 Task: Plan a road trip from San Francisco to Yosemite National Park.
Action: Mouse moved to (1280, 18)
Screenshot: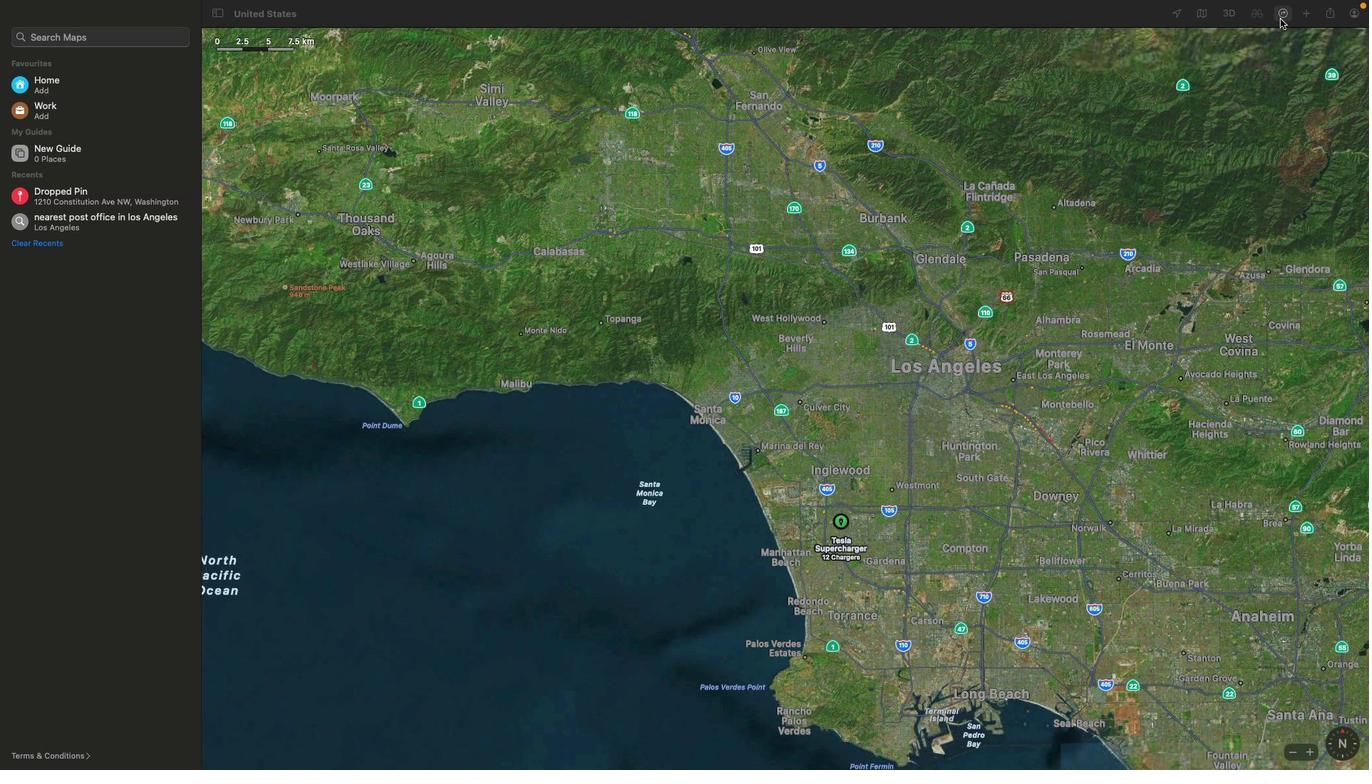 
Action: Mouse pressed left at (1280, 18)
Screenshot: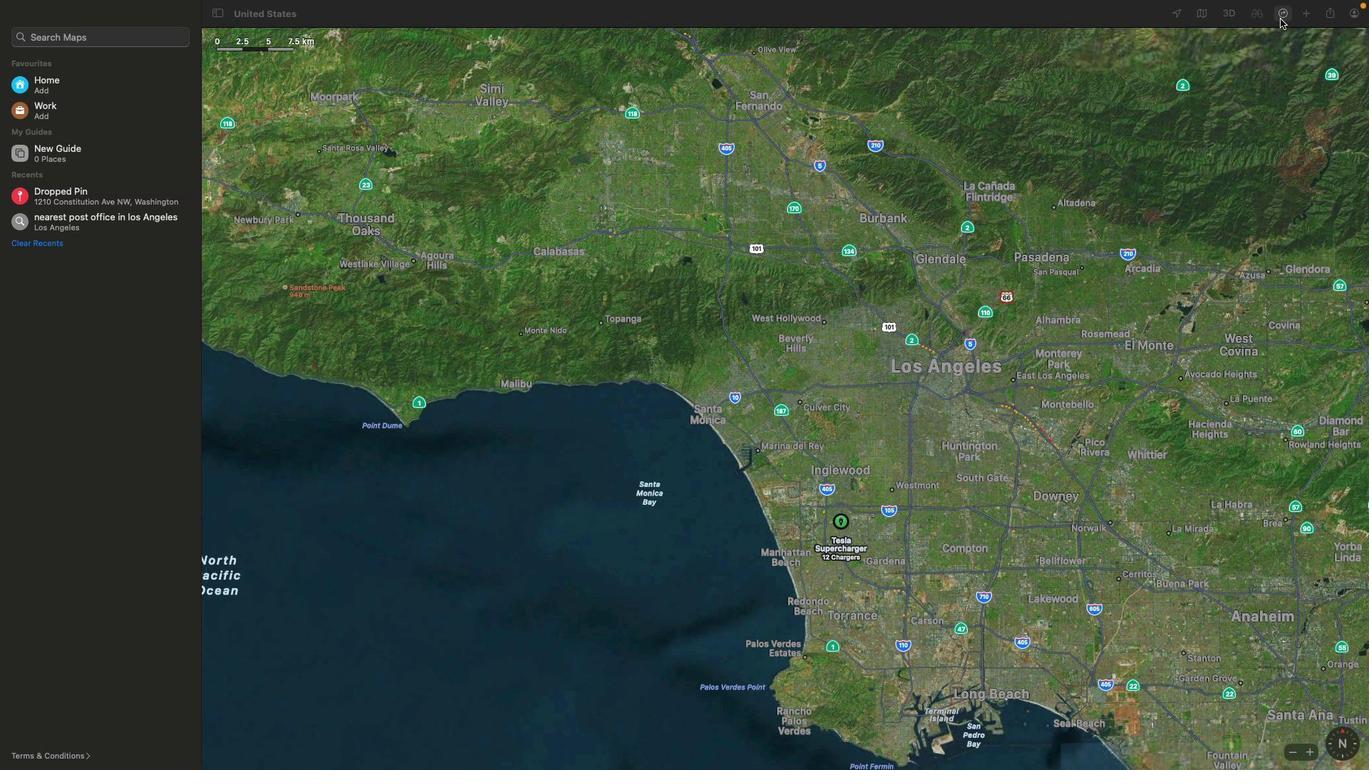 
Action: Mouse moved to (1012, 174)
Screenshot: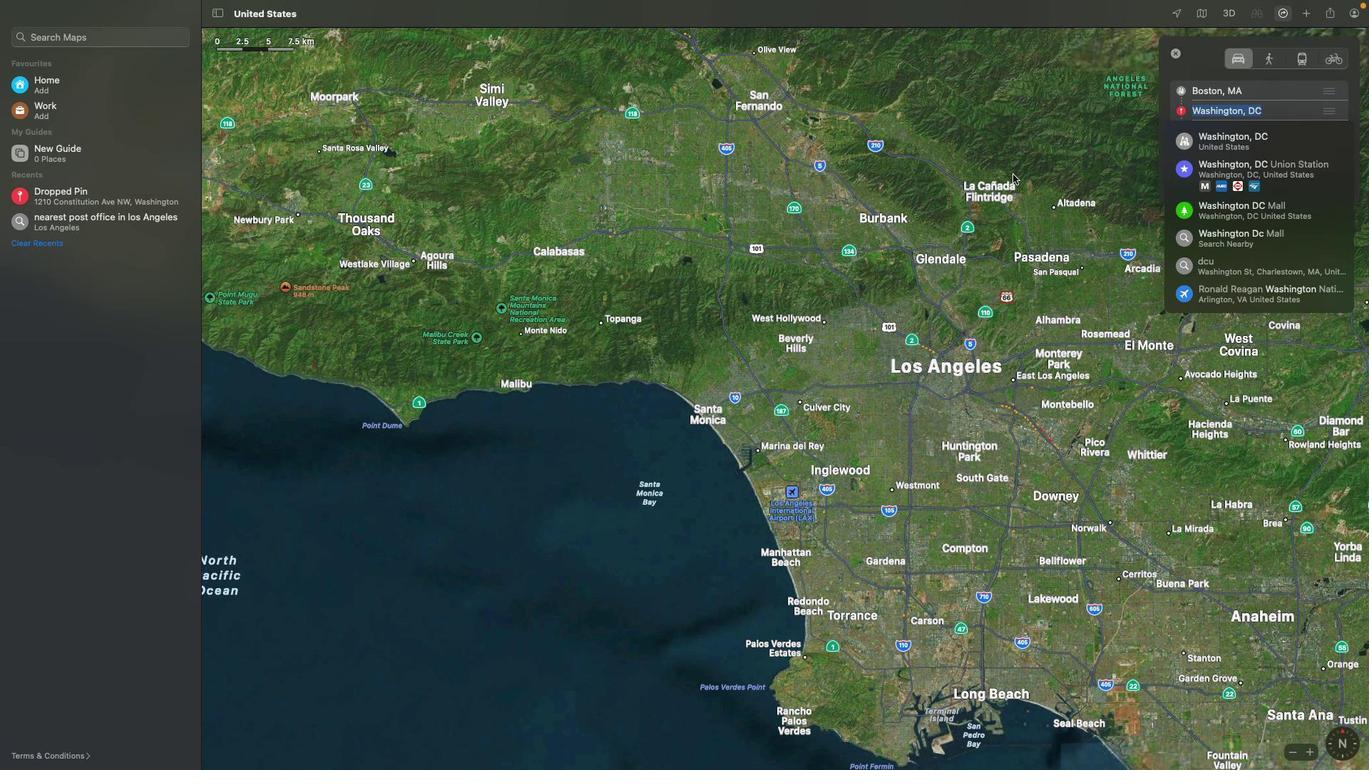 
Action: Mouse pressed left at (1012, 174)
Screenshot: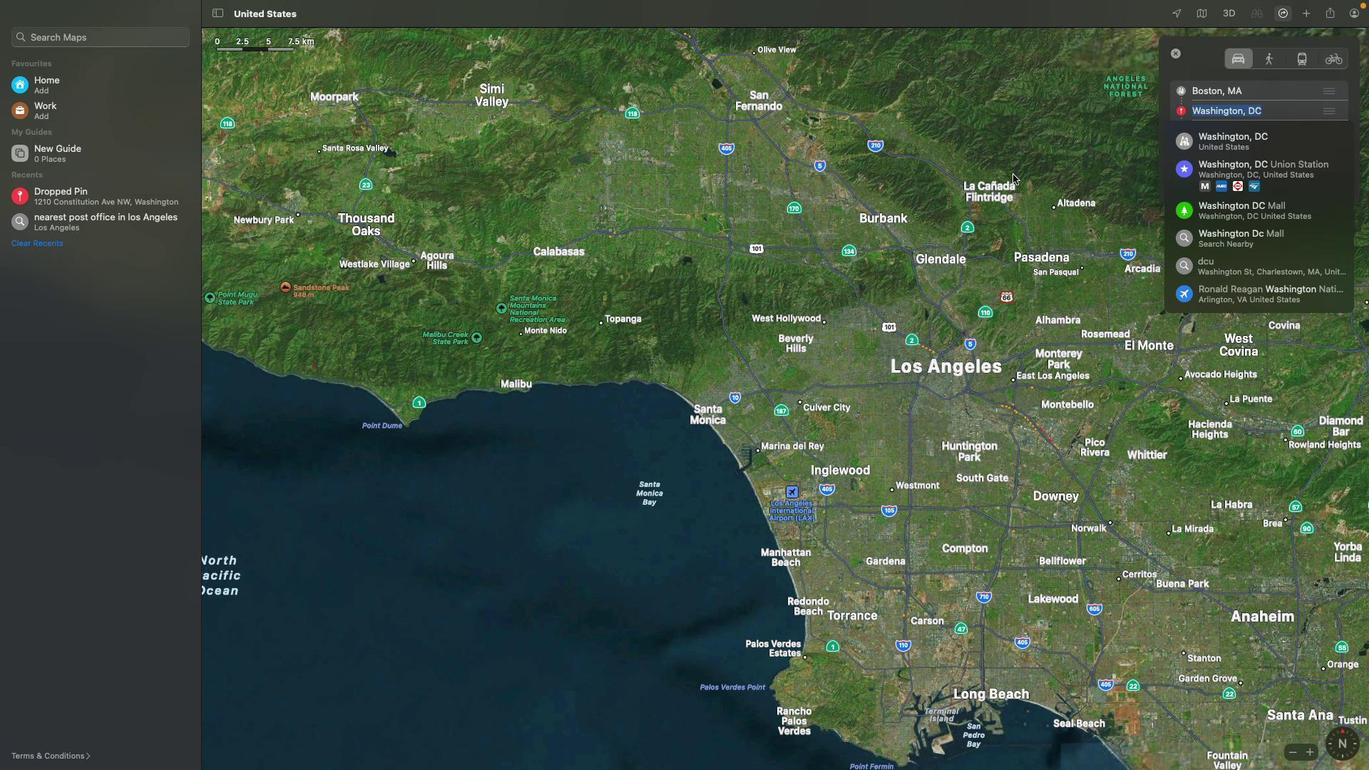 
Action: Mouse moved to (1288, 163)
Screenshot: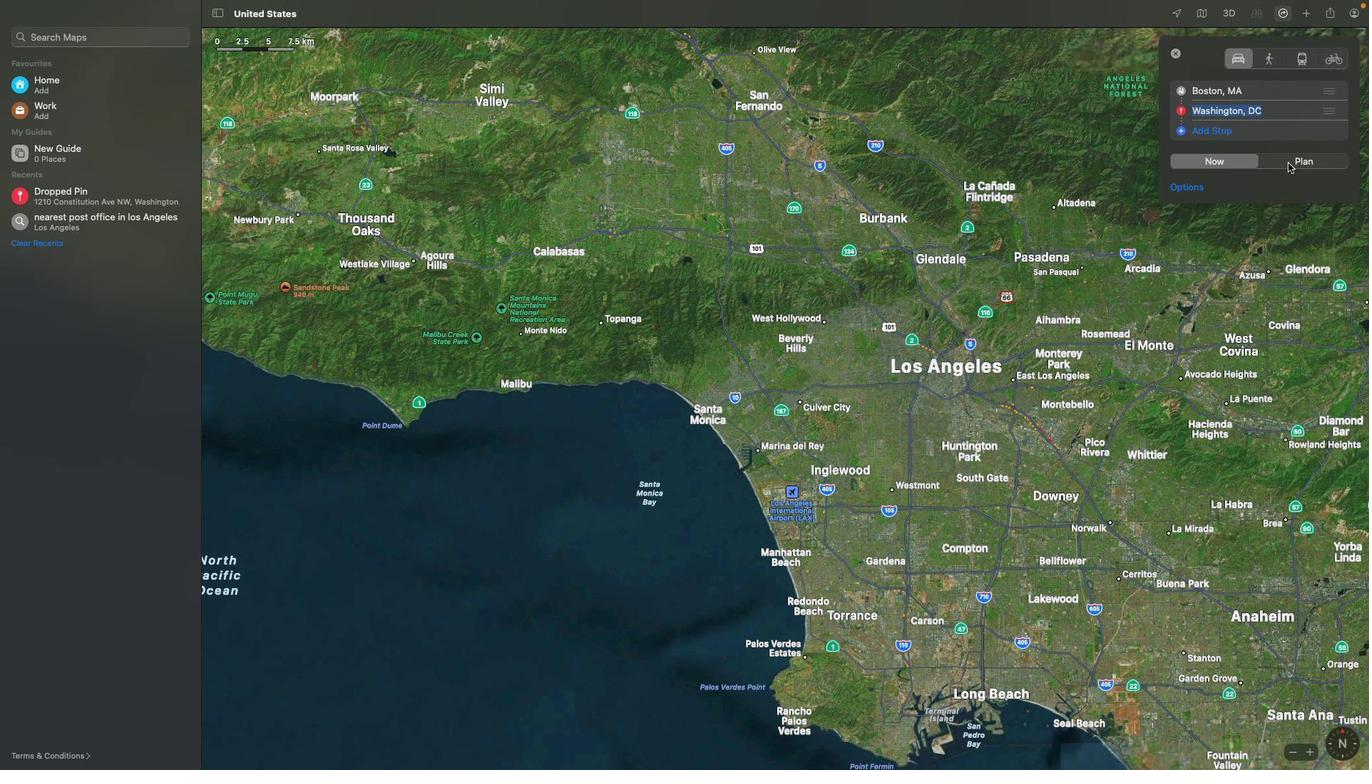 
Action: Mouse pressed left at (1288, 163)
Screenshot: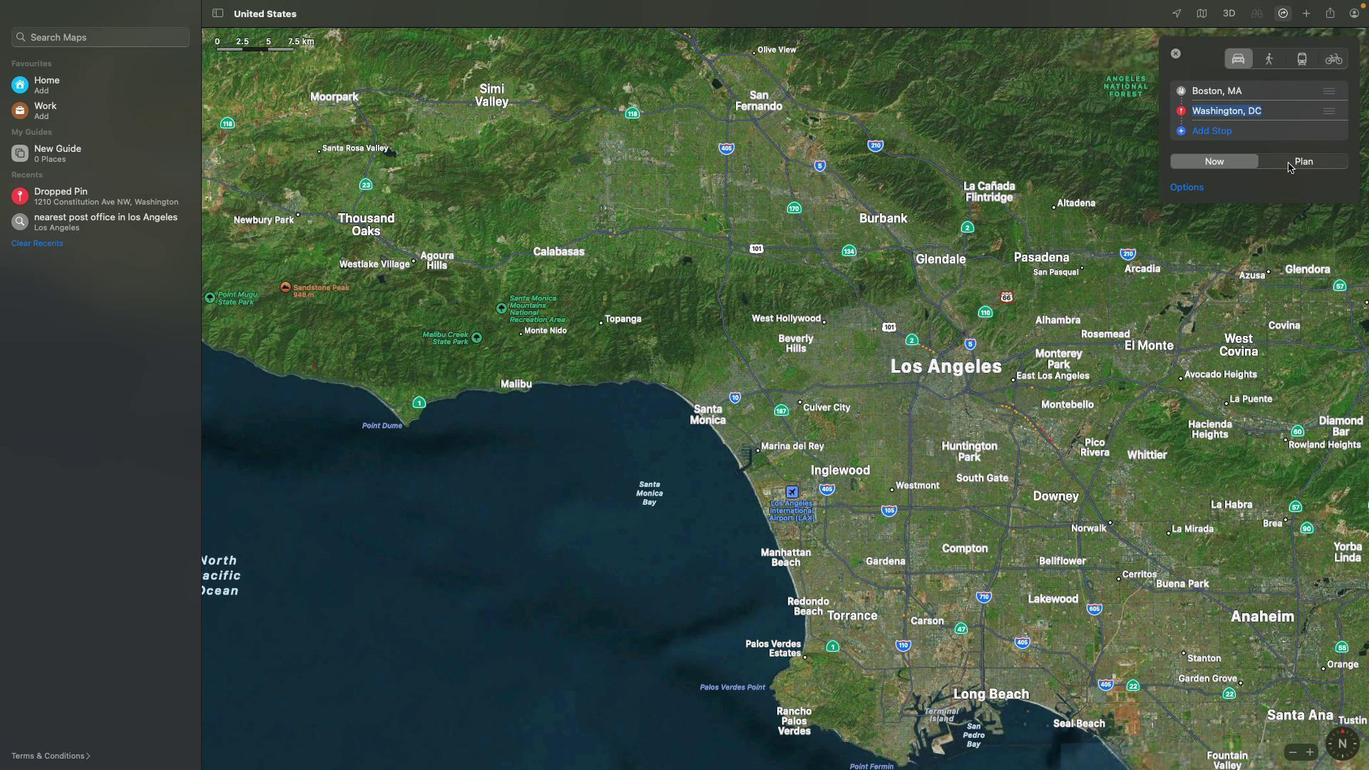 
Action: Mouse moved to (1313, 90)
Screenshot: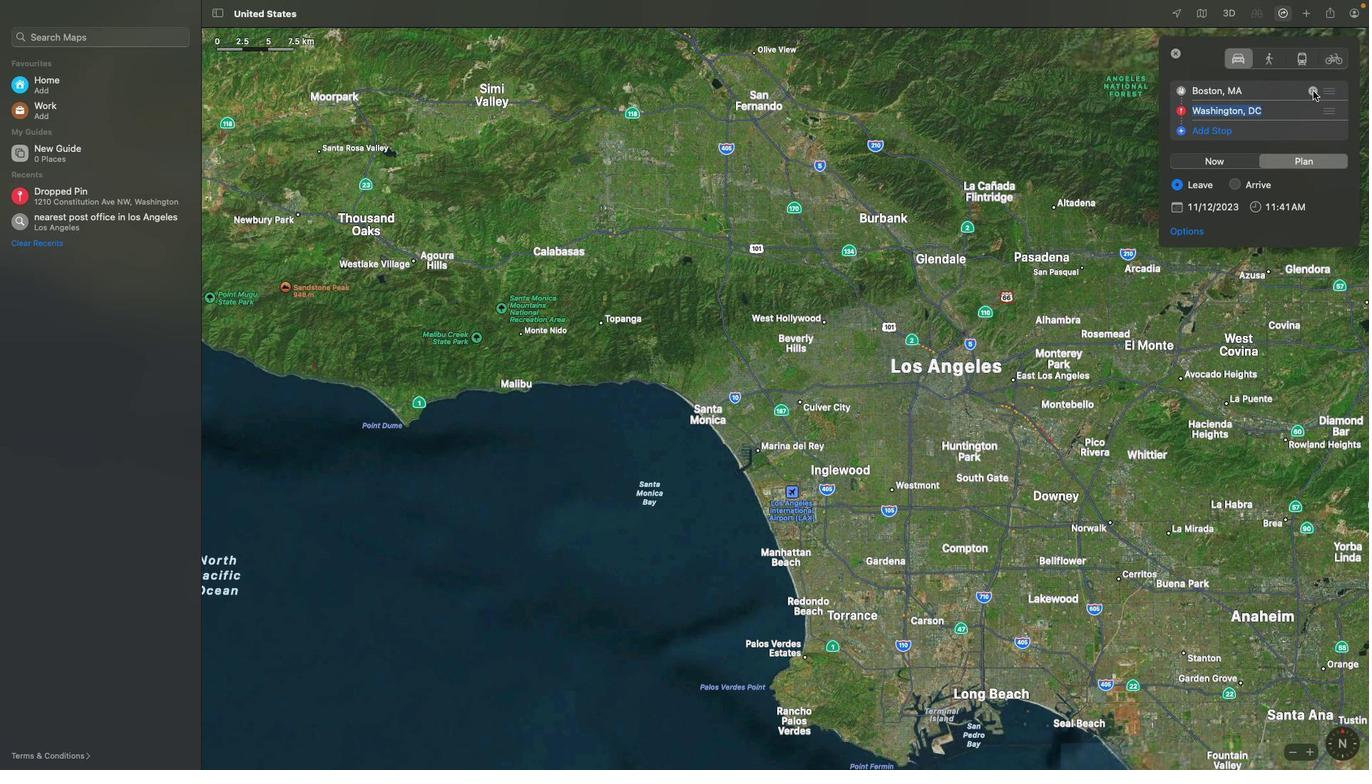 
Action: Mouse pressed left at (1313, 90)
Screenshot: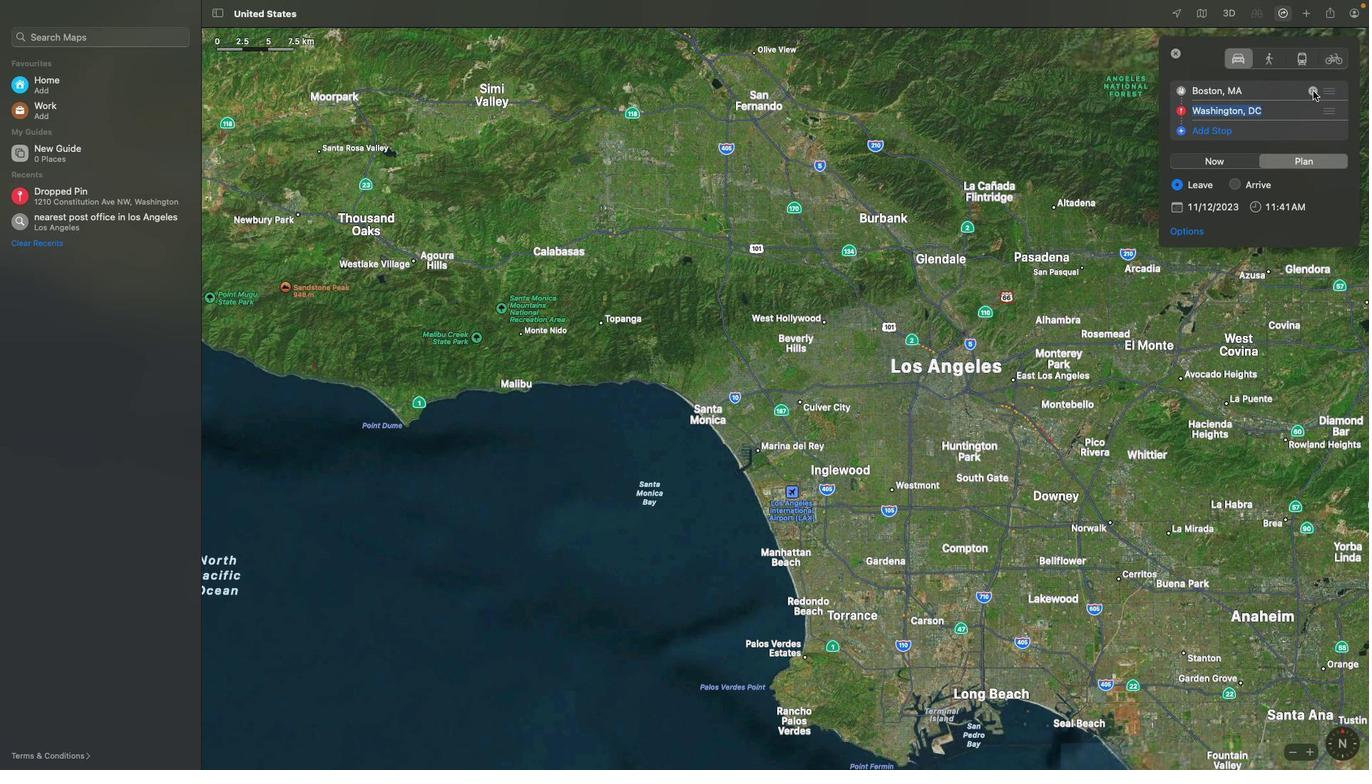 
Action: Mouse moved to (1257, 84)
Screenshot: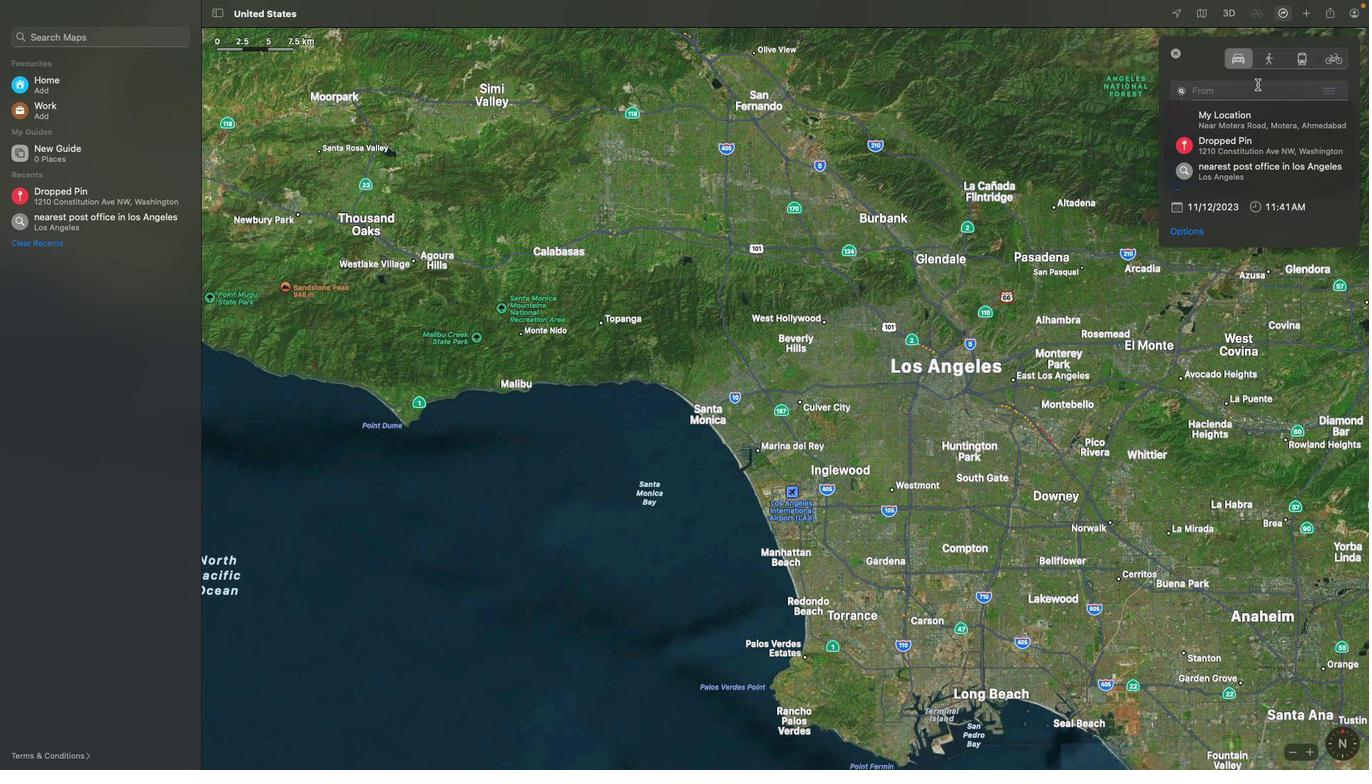 
Action: Mouse pressed left at (1257, 84)
Screenshot: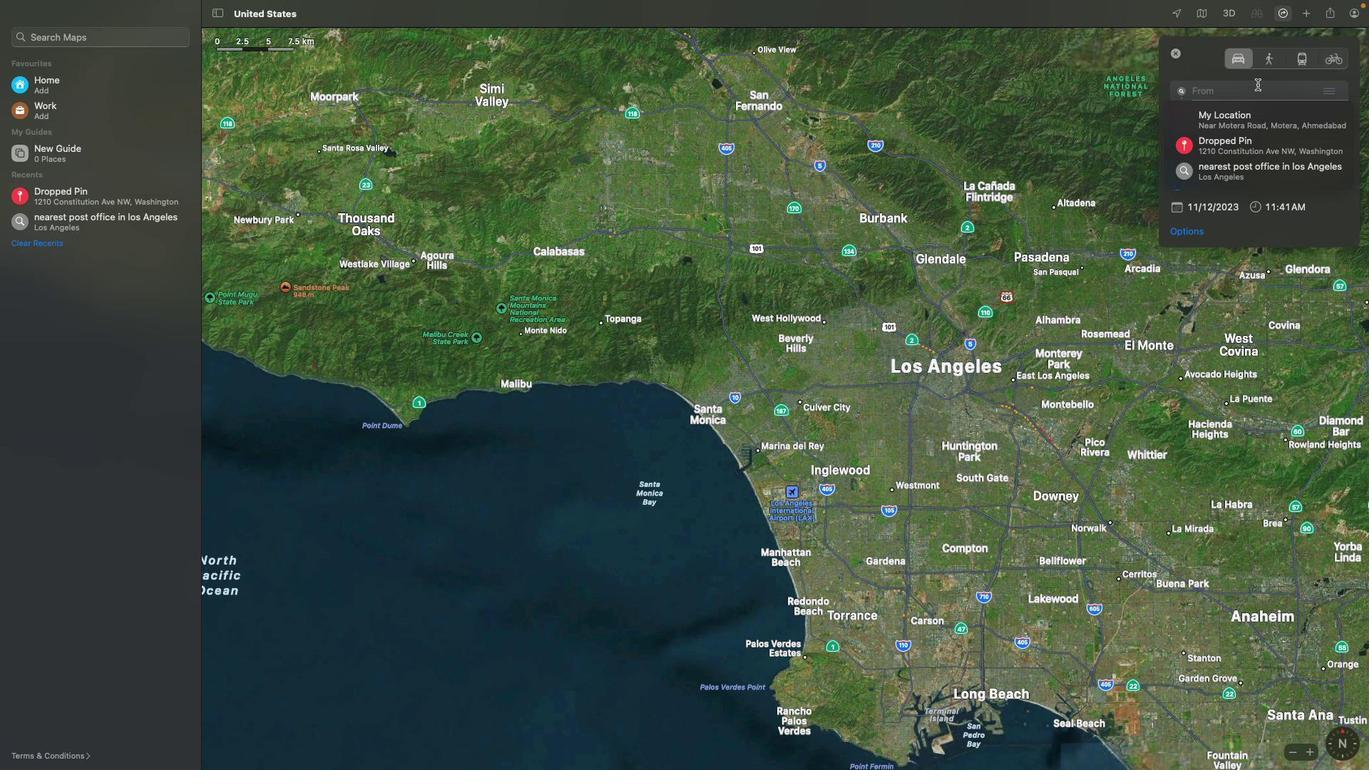 
Action: Mouse moved to (1245, 94)
Screenshot: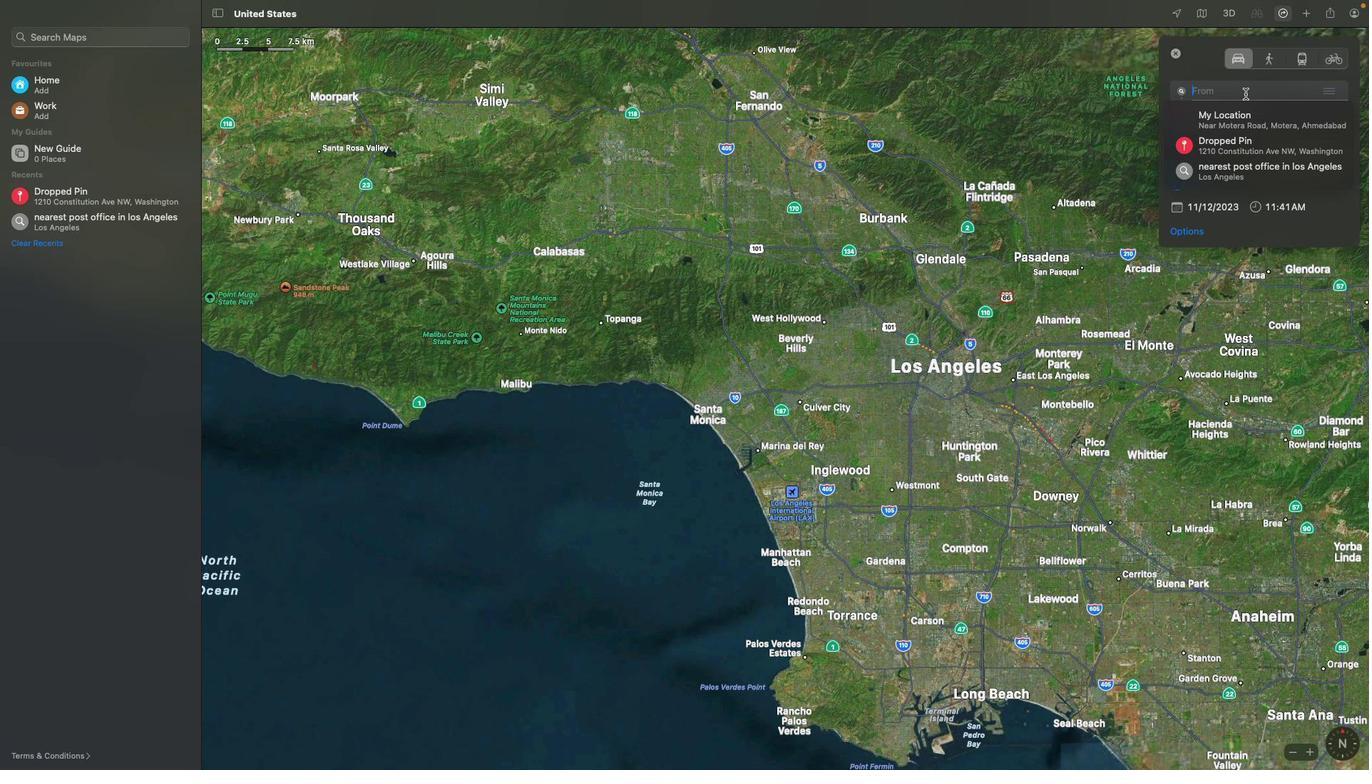 
Action: Mouse pressed left at (1245, 94)
Screenshot: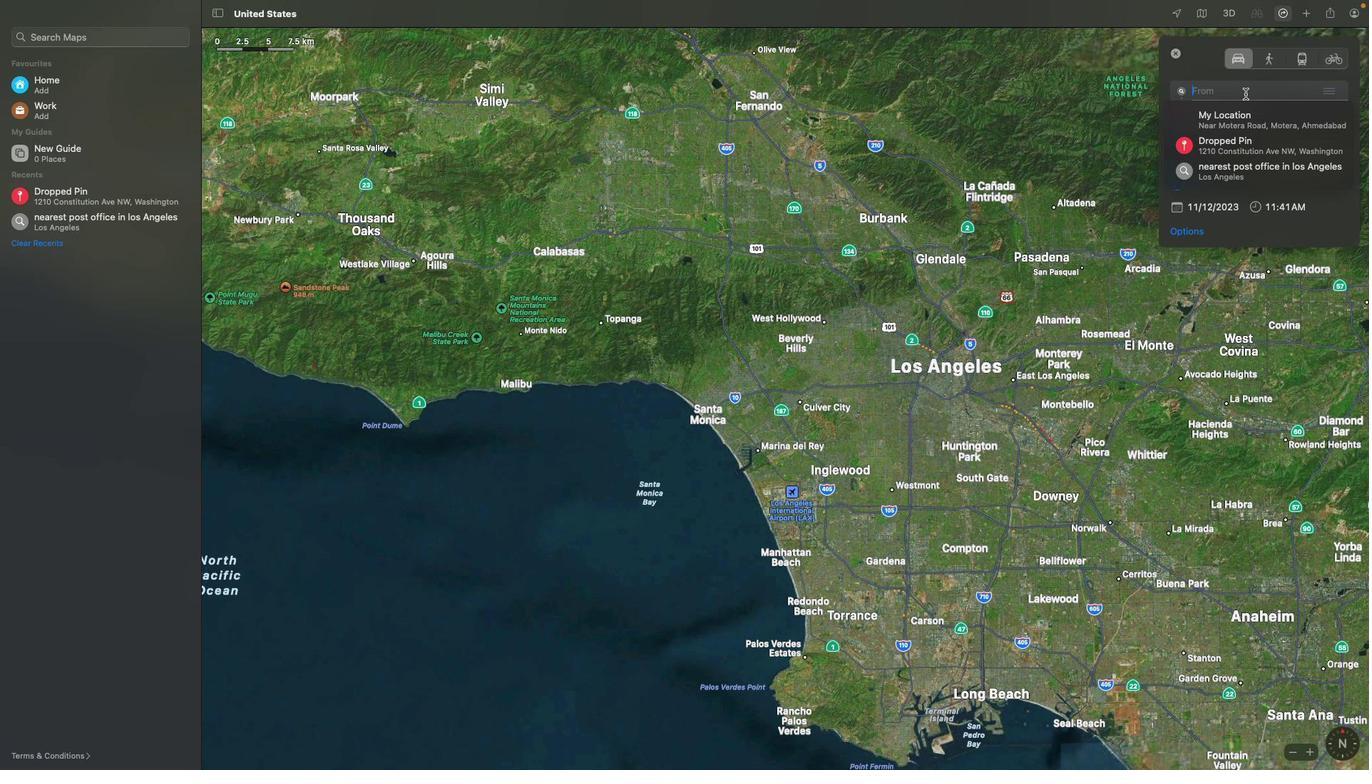 
Action: Mouse moved to (1121, 173)
Screenshot: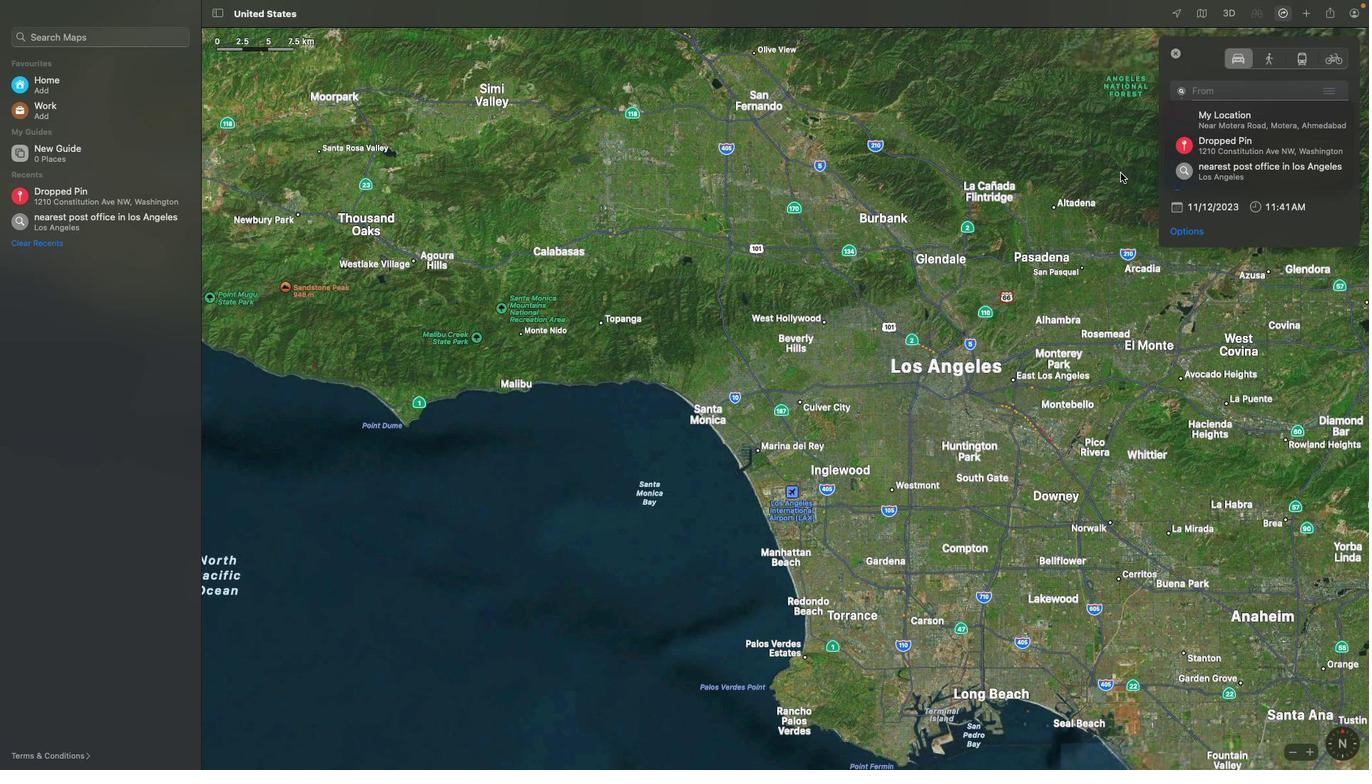 
Action: Mouse pressed left at (1121, 173)
Screenshot: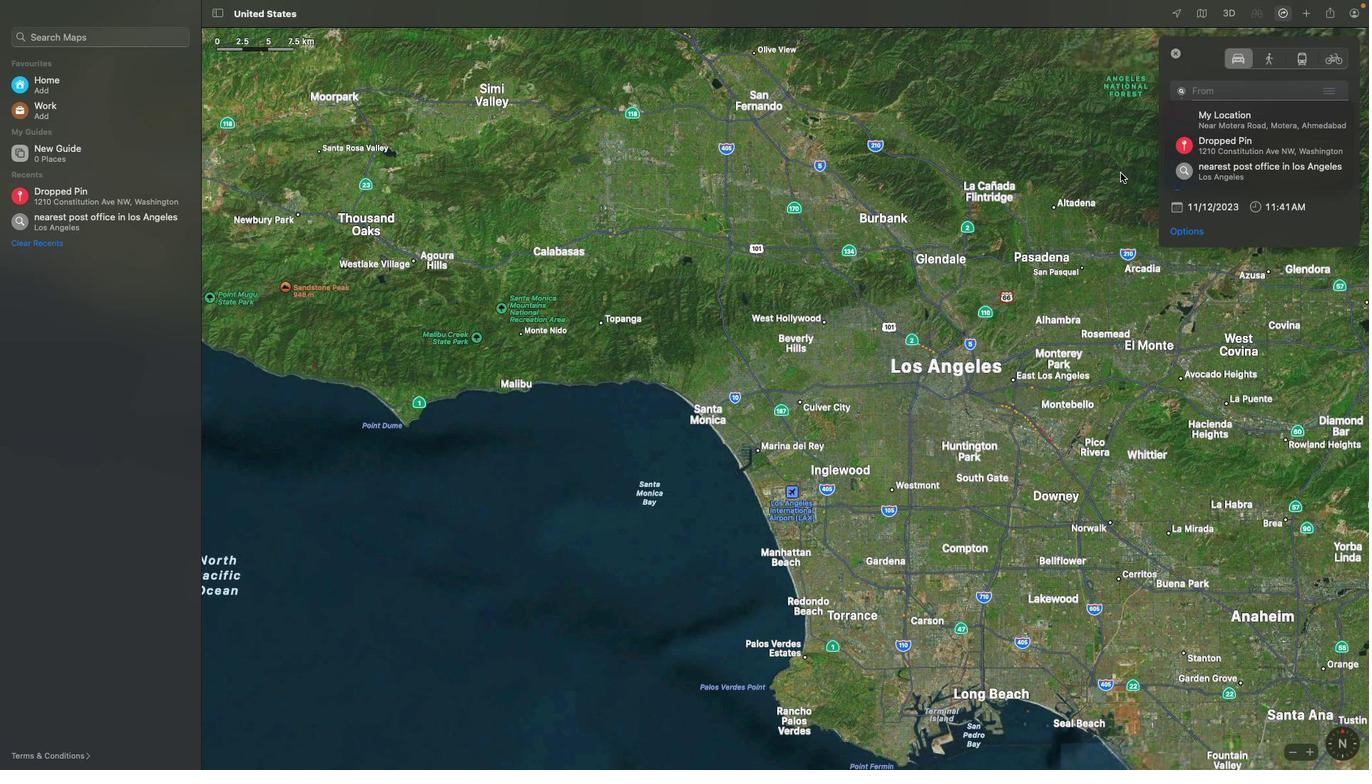
Action: Mouse moved to (1313, 111)
Screenshot: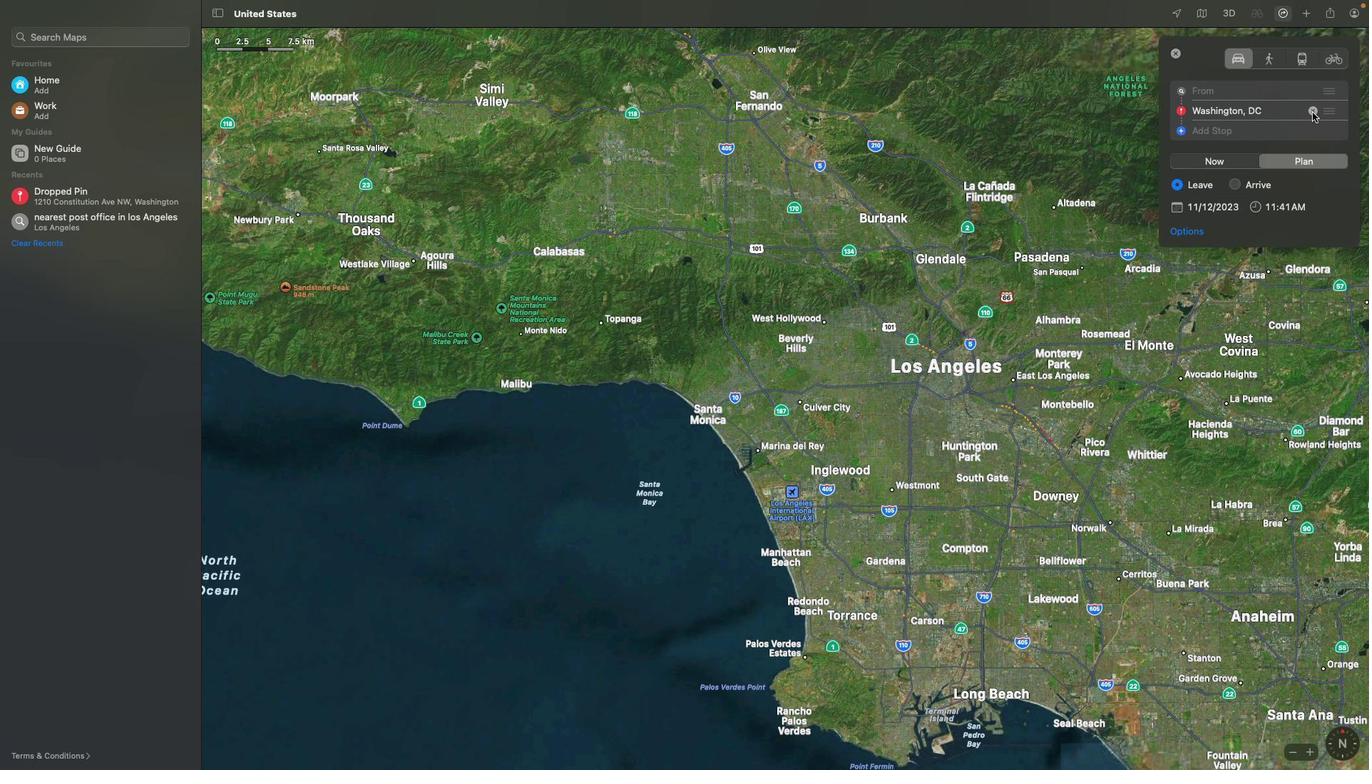 
Action: Mouse pressed left at (1313, 111)
Screenshot: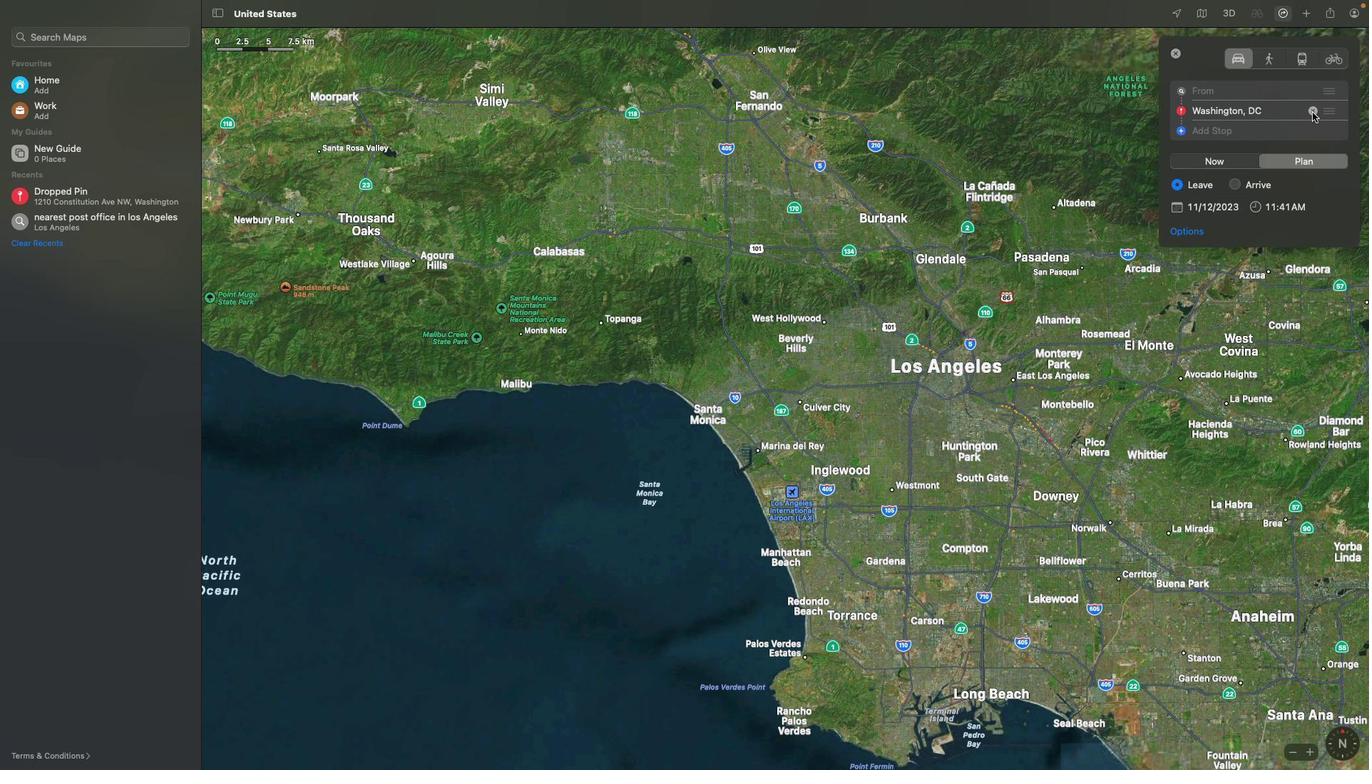 
Action: Mouse moved to (1222, 92)
Screenshot: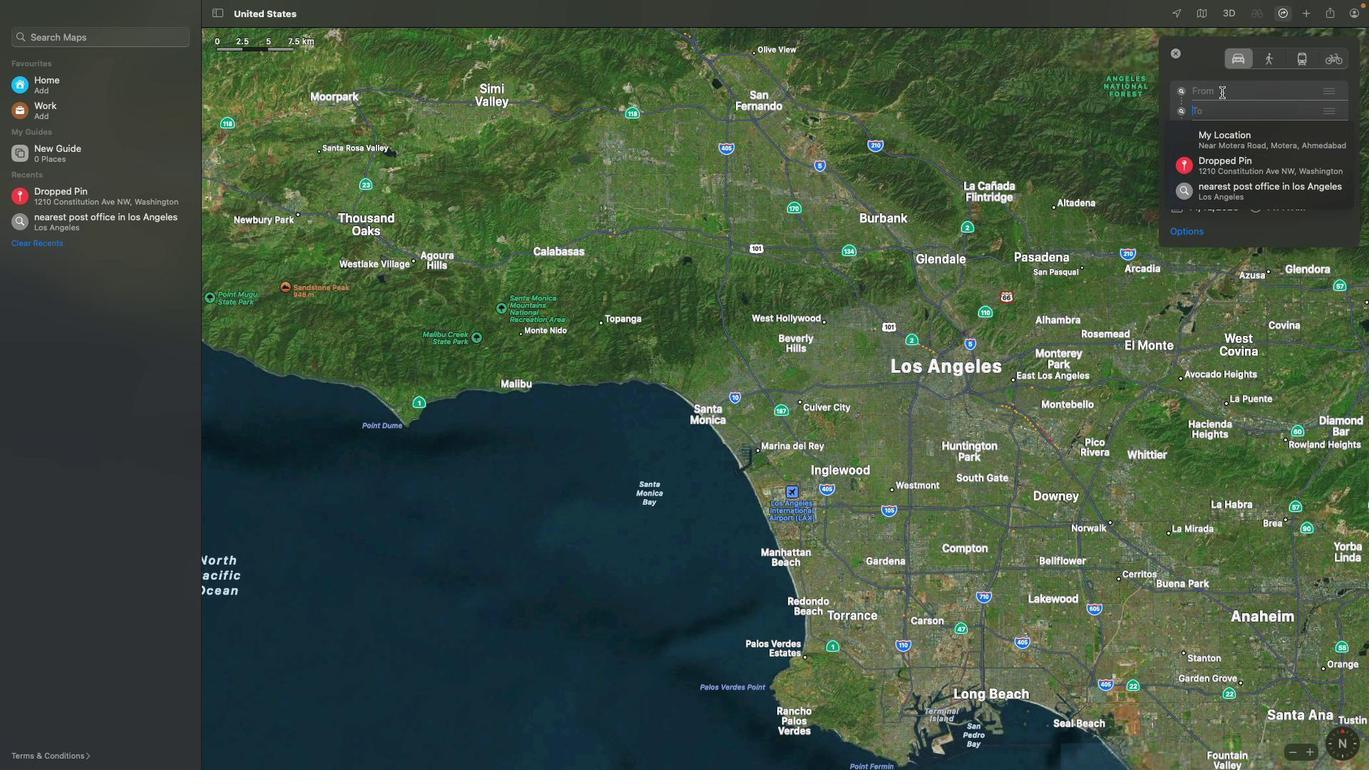 
Action: Mouse pressed left at (1222, 92)
Screenshot: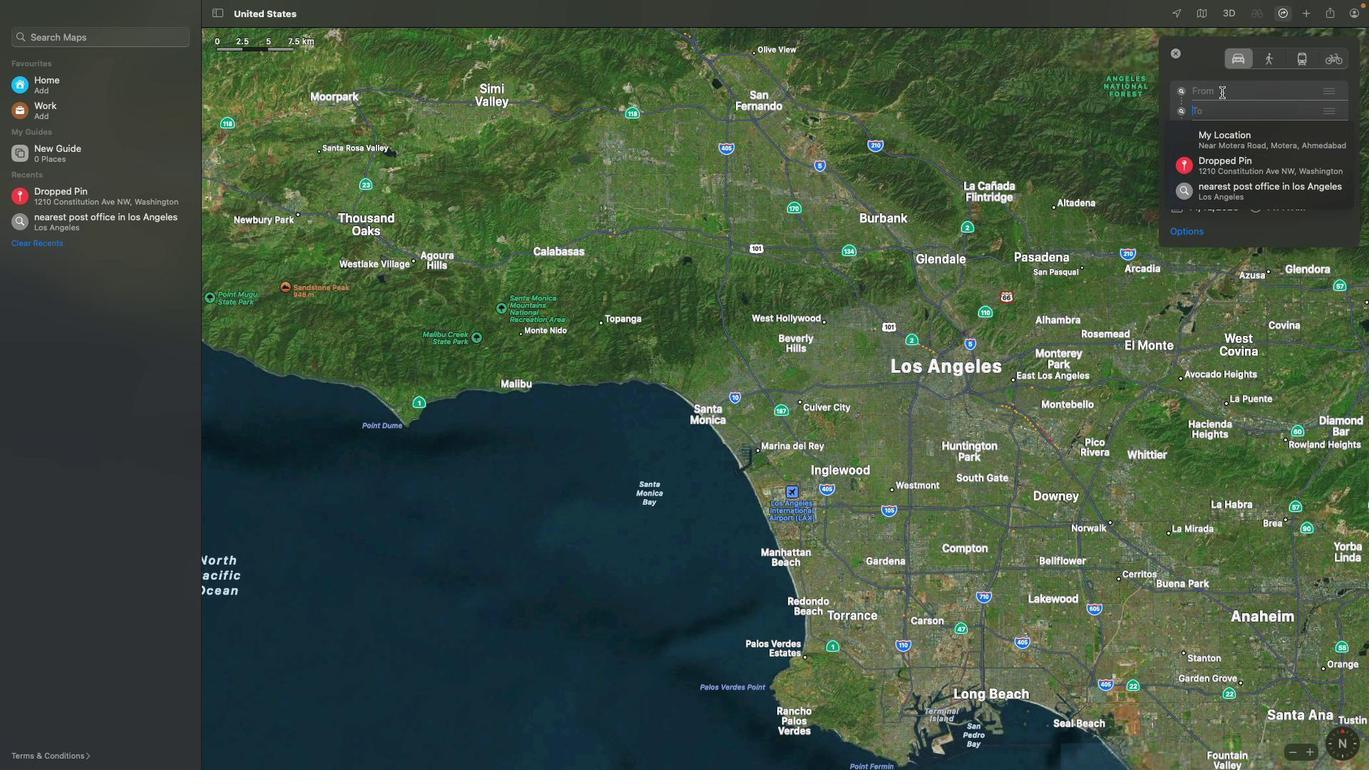 
Action: Key pressed Key.shift'S''a''n'Key.spaceKey.shift'D'Key.shiftKey.backspaceKey.shift'F''r''a''n''c''i''s''c''o'Key.space
Screenshot: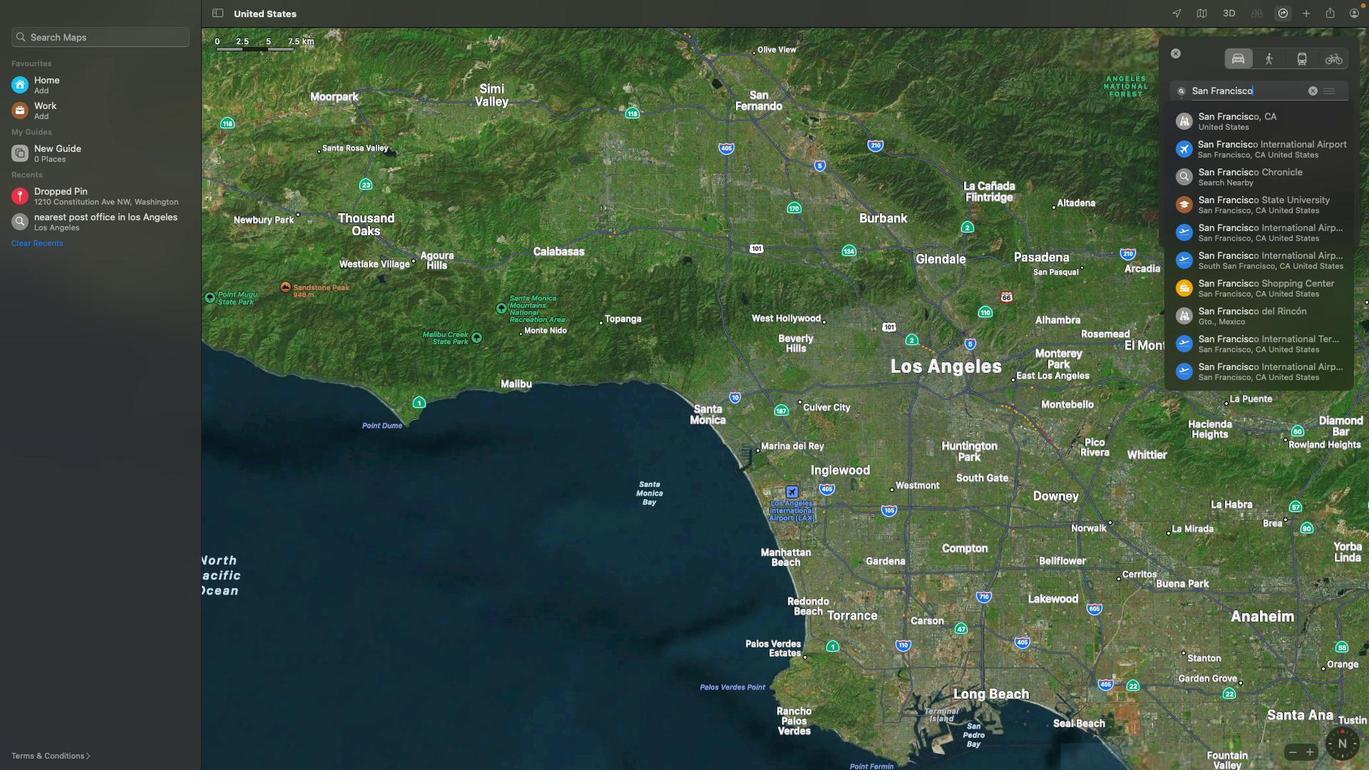 
Action: Mouse moved to (1228, 149)
Screenshot: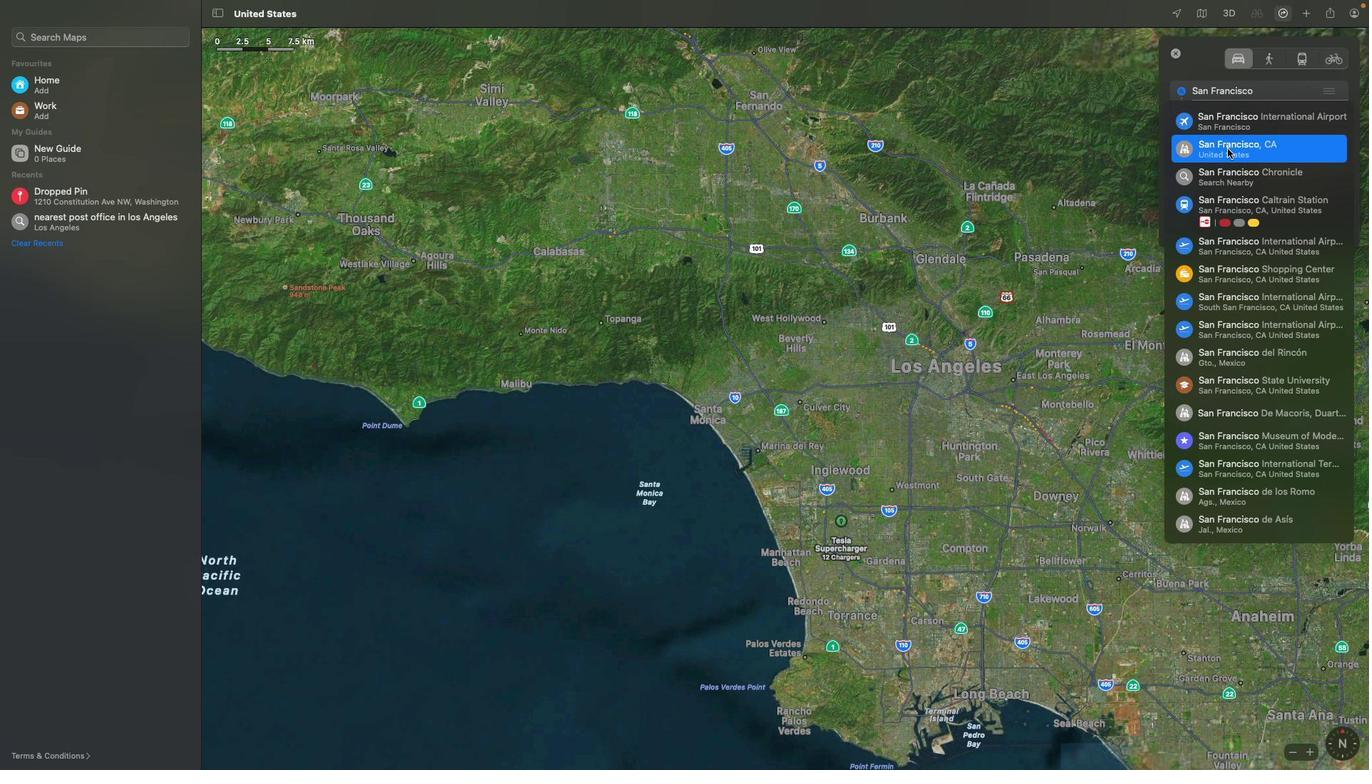 
Action: Mouse pressed left at (1228, 149)
Screenshot: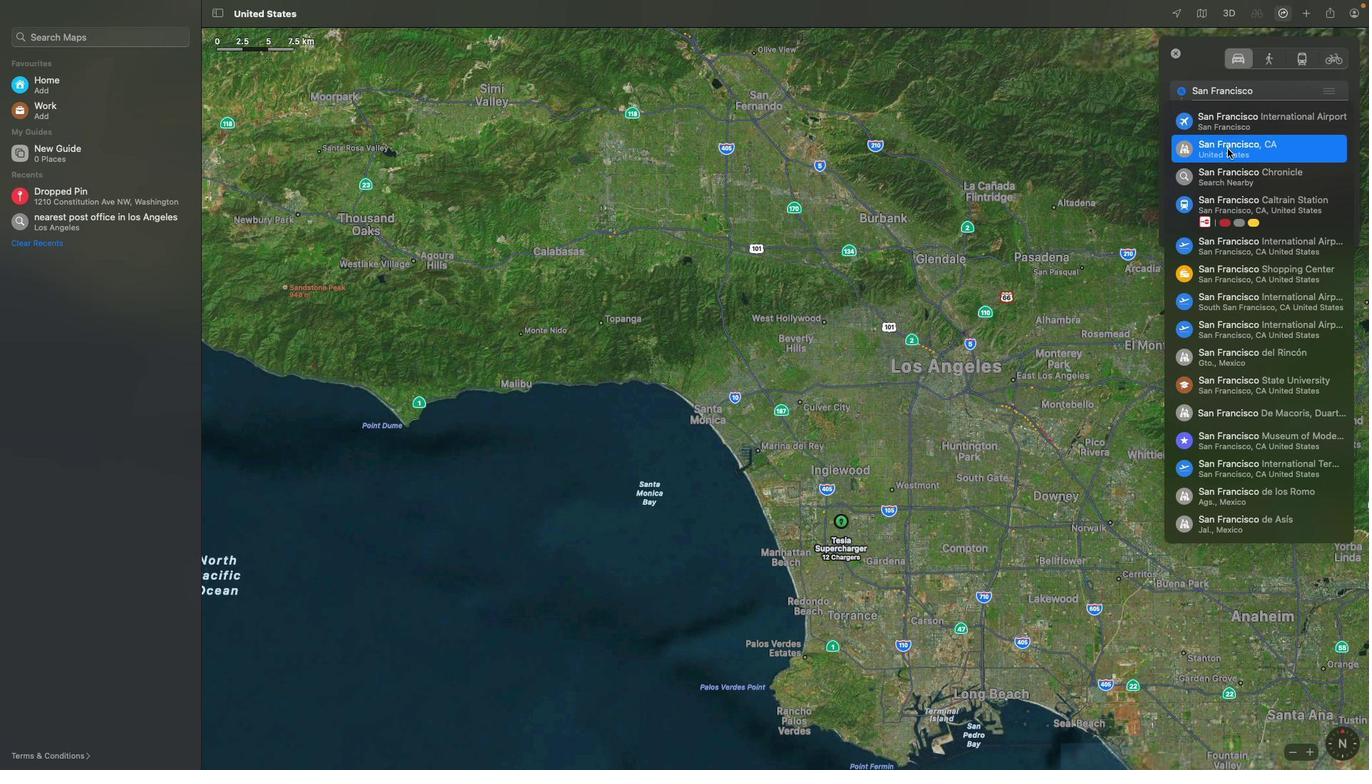 
Action: Mouse moved to (1209, 109)
Screenshot: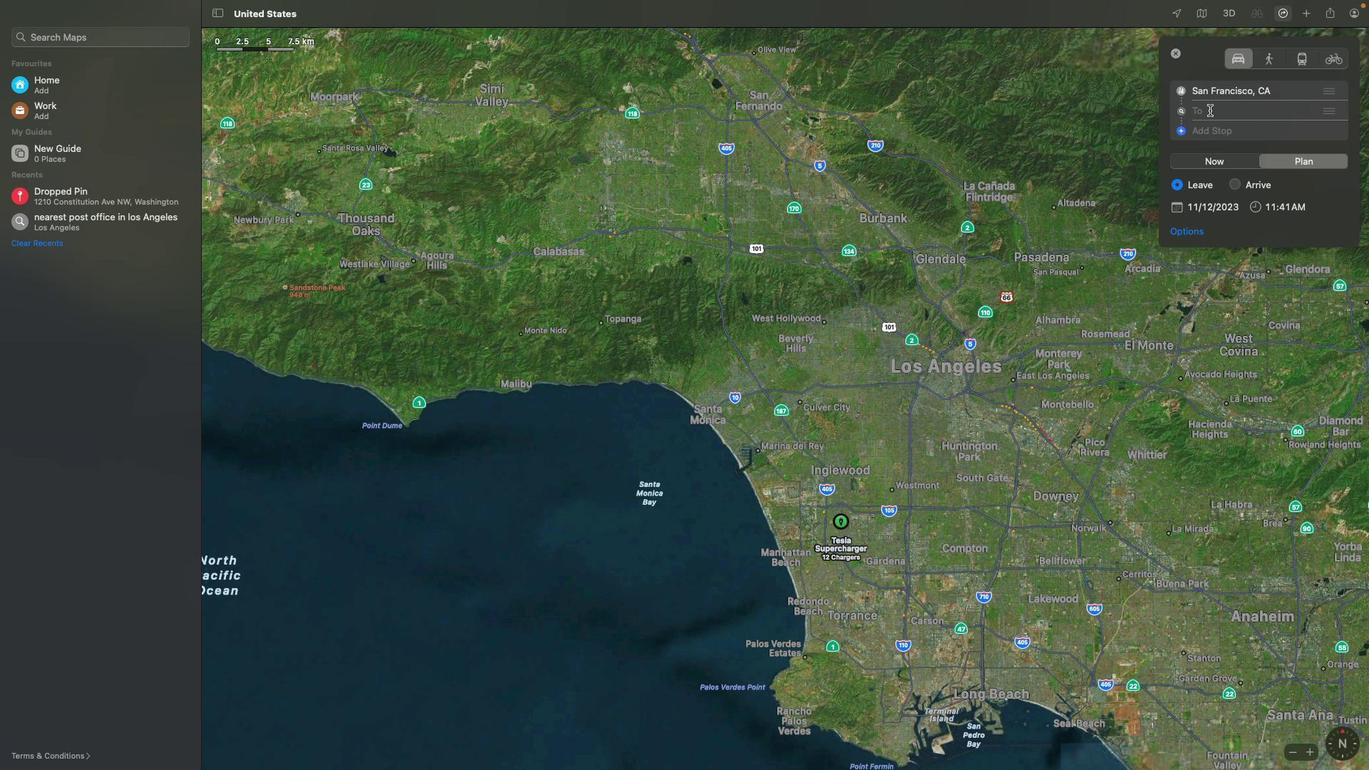 
Action: Mouse pressed left at (1209, 109)
Screenshot: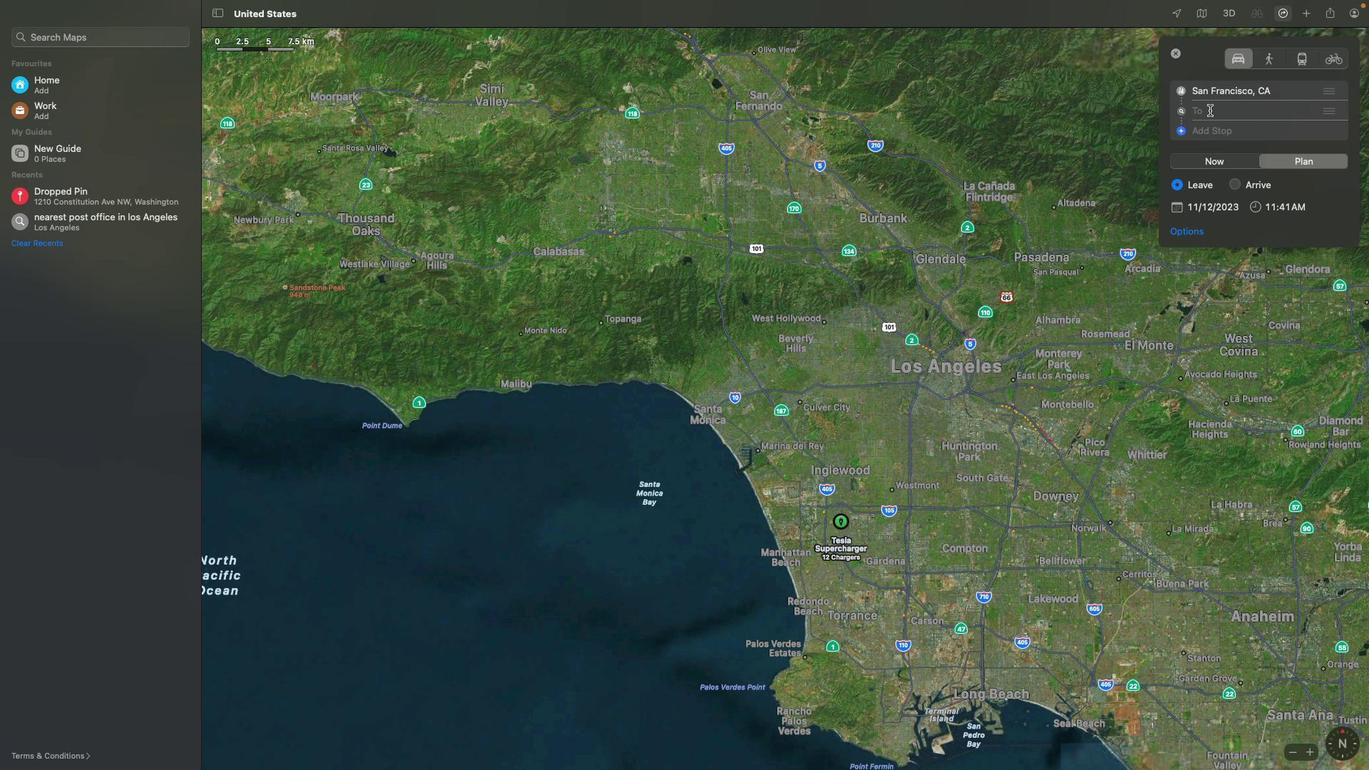 
Action: Key pressed Key.shift'Y''o''s''e''m''i''t''e'Key.spaceKey.shift'N''a''t''i''o''n''a''l'Key.spaceKey.shift'P''a''r''k'Key.enter
Screenshot: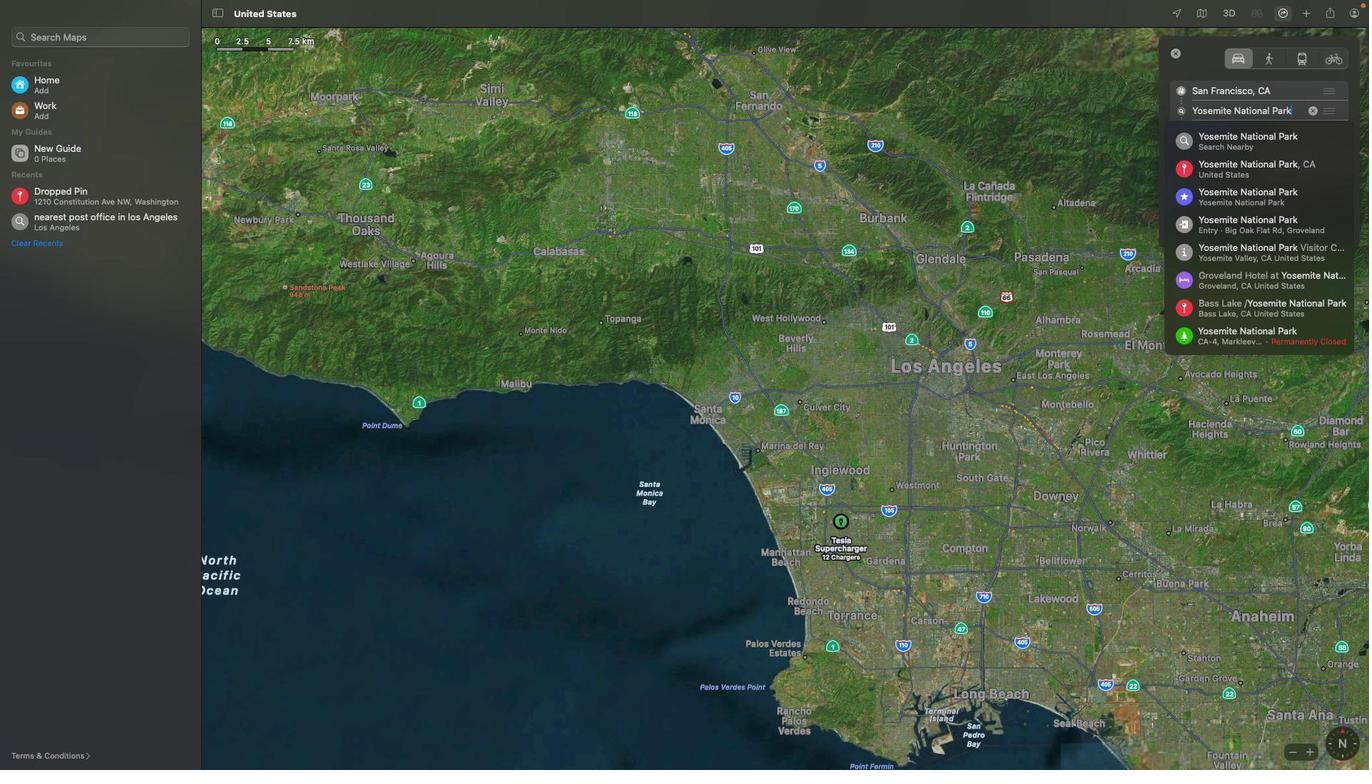 
Action: Mouse moved to (972, 383)
Screenshot: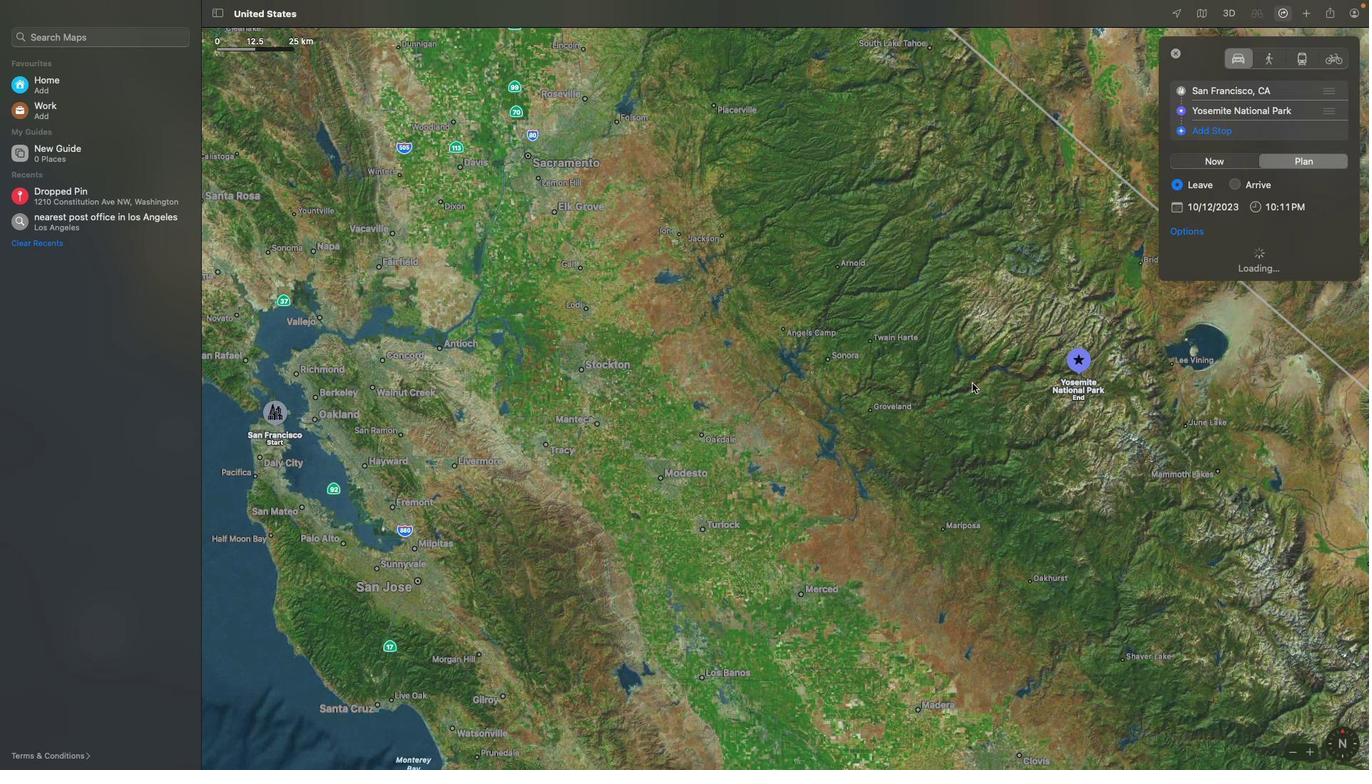 
Action: Mouse scrolled (972, 383) with delta (0, 0)
Screenshot: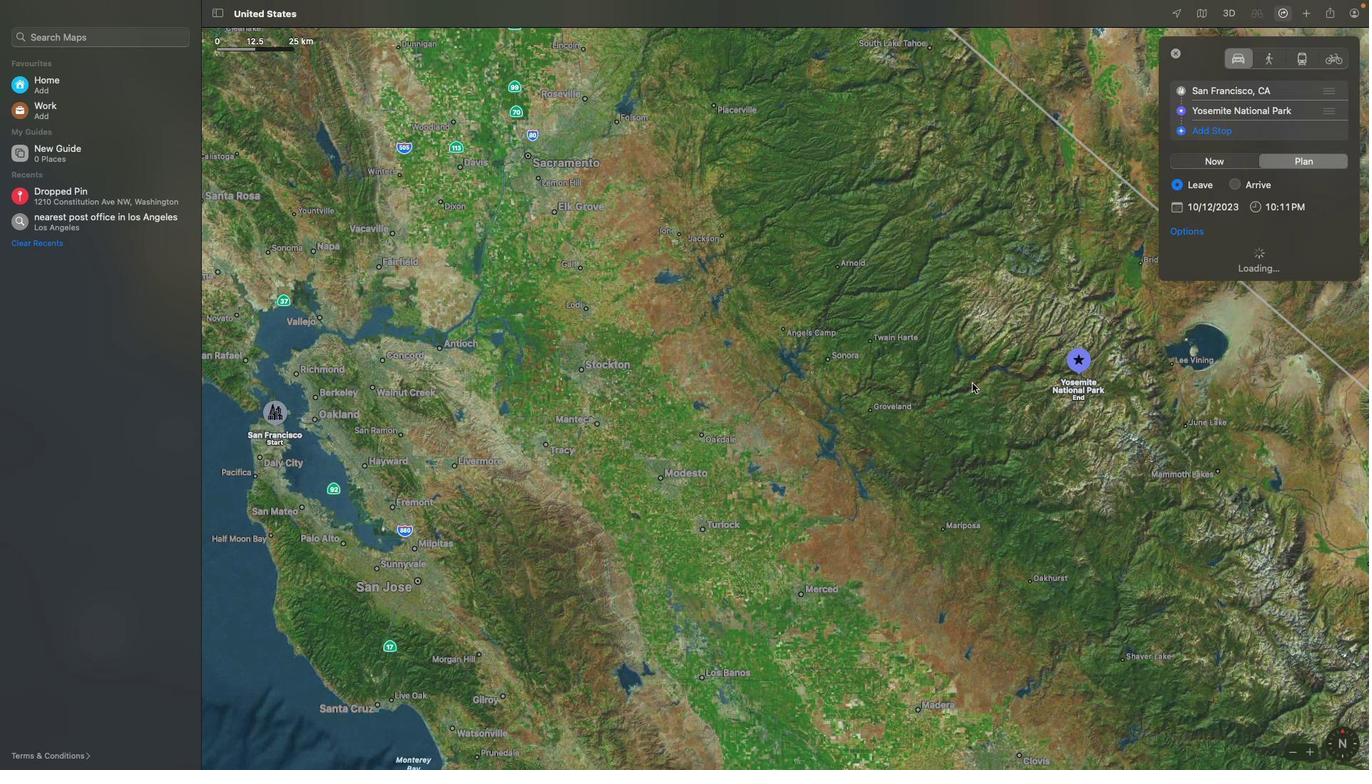 
Action: Mouse moved to (972, 383)
Screenshot: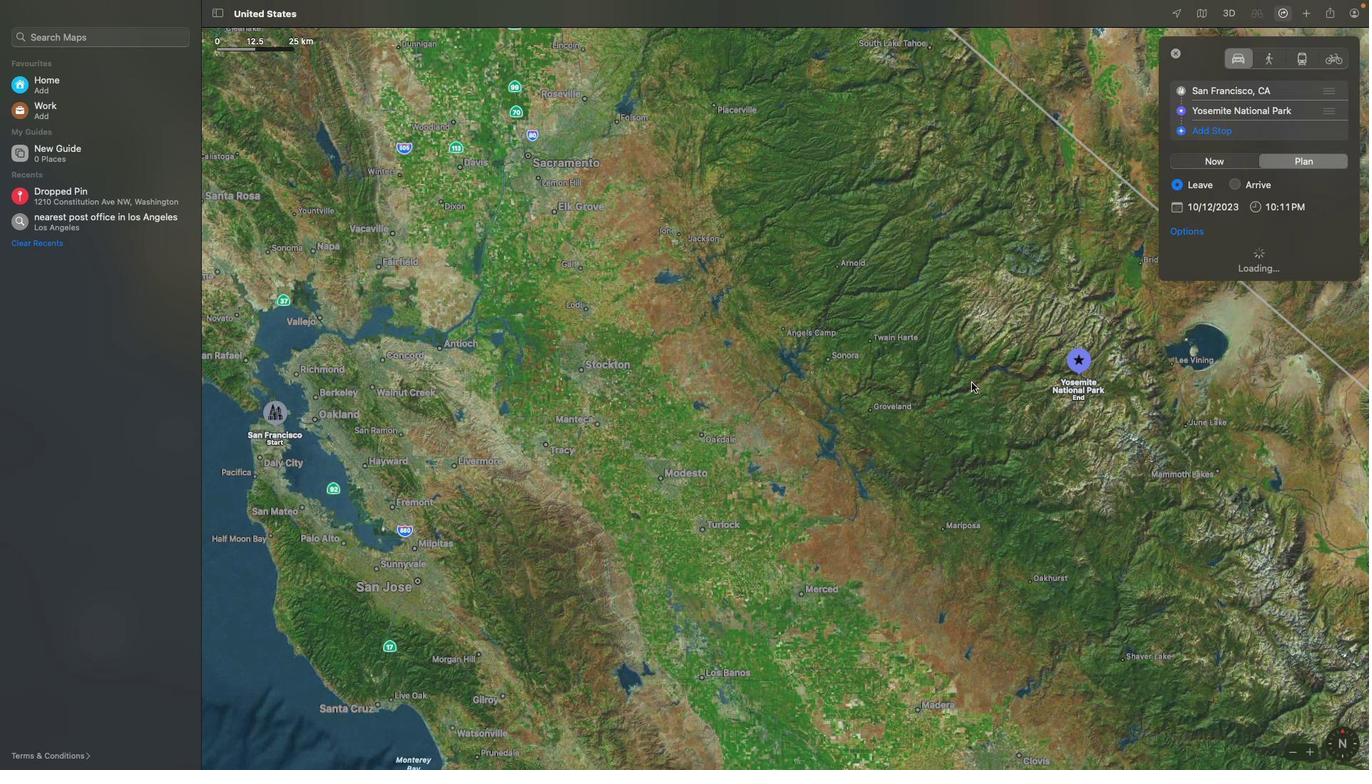 
Action: Mouse scrolled (972, 383) with delta (0, 0)
Screenshot: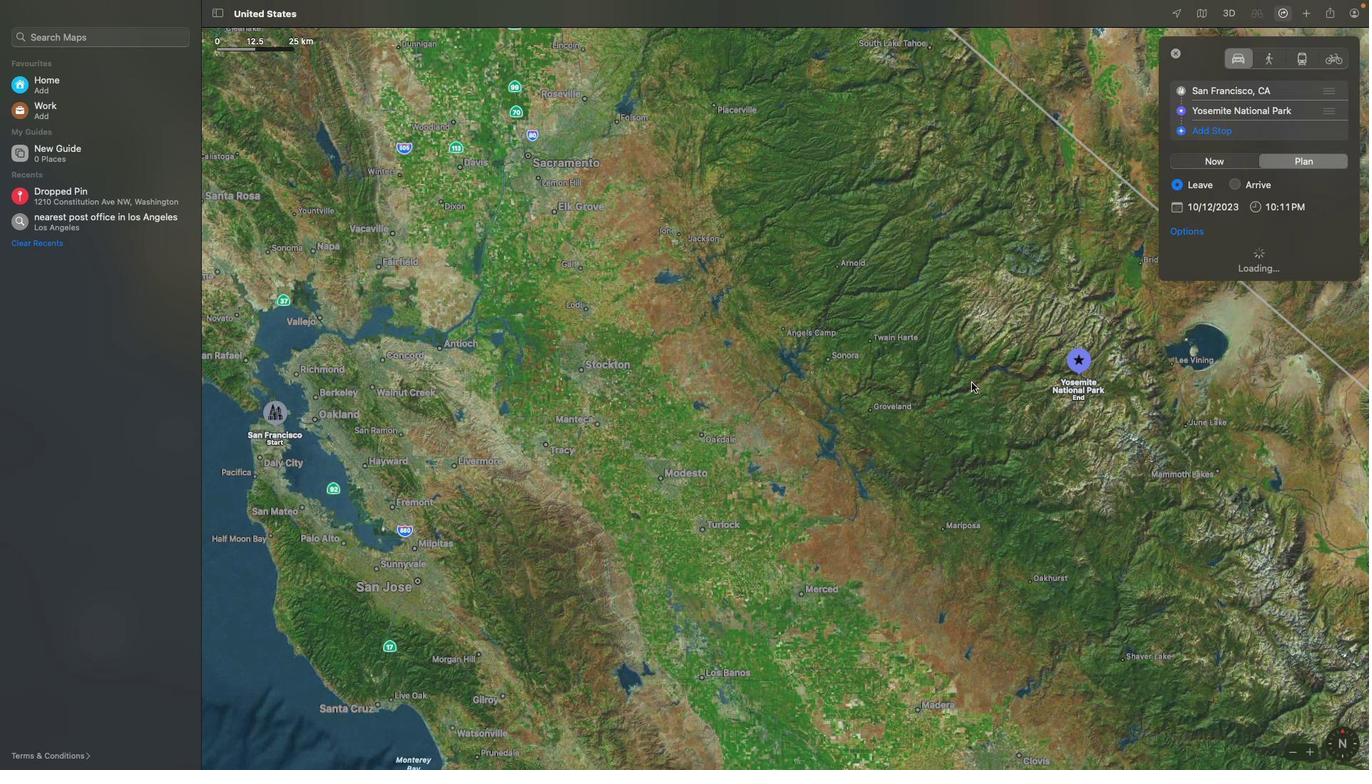 
Action: Mouse scrolled (972, 383) with delta (0, 0)
Screenshot: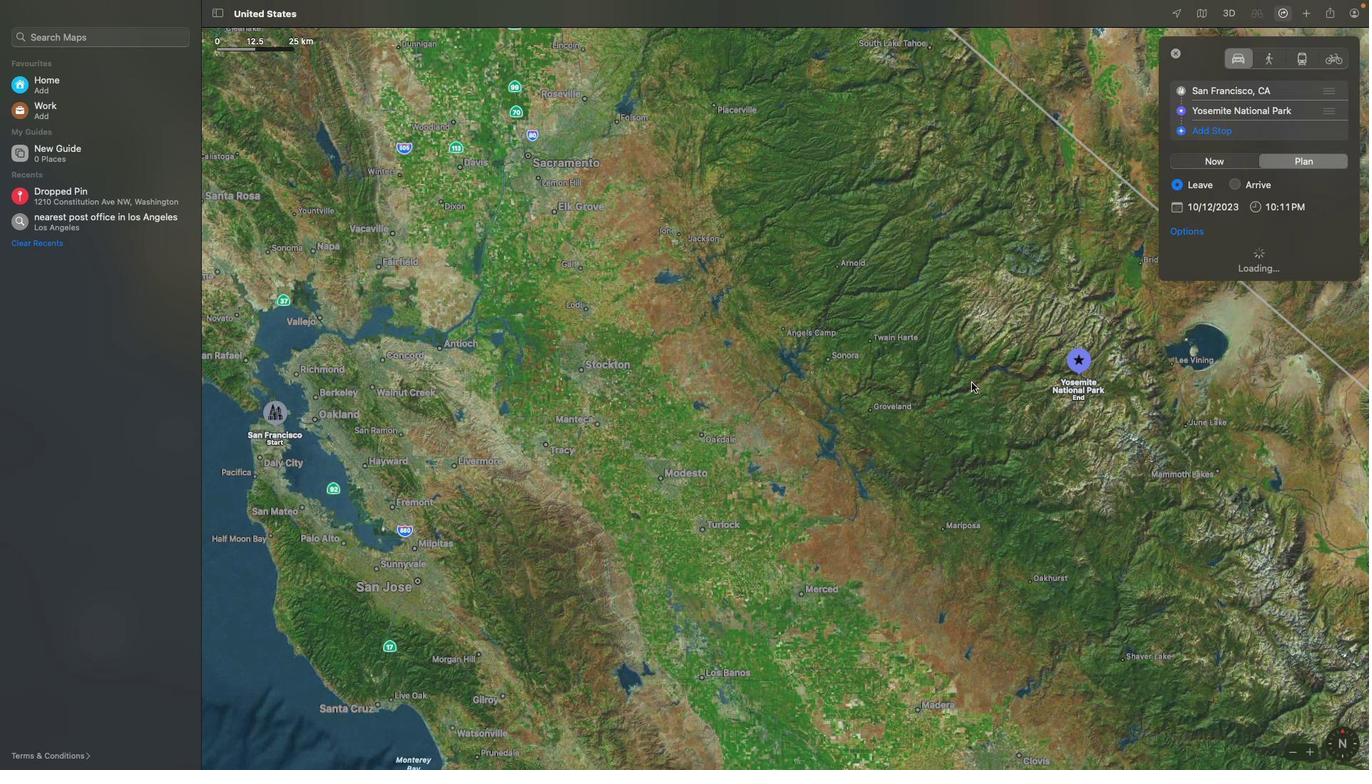 
Action: Mouse scrolled (972, 383) with delta (0, -2)
Screenshot: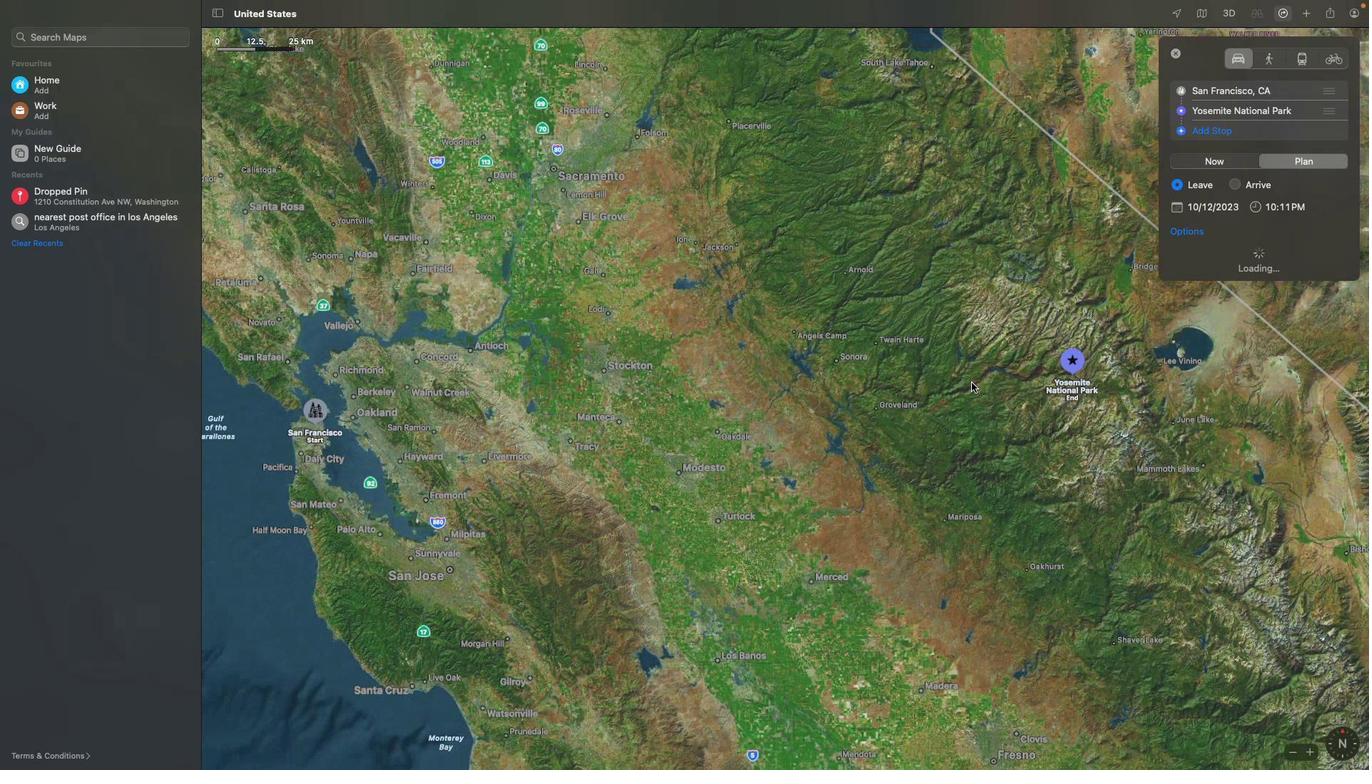 
Action: Mouse scrolled (972, 383) with delta (0, -2)
Screenshot: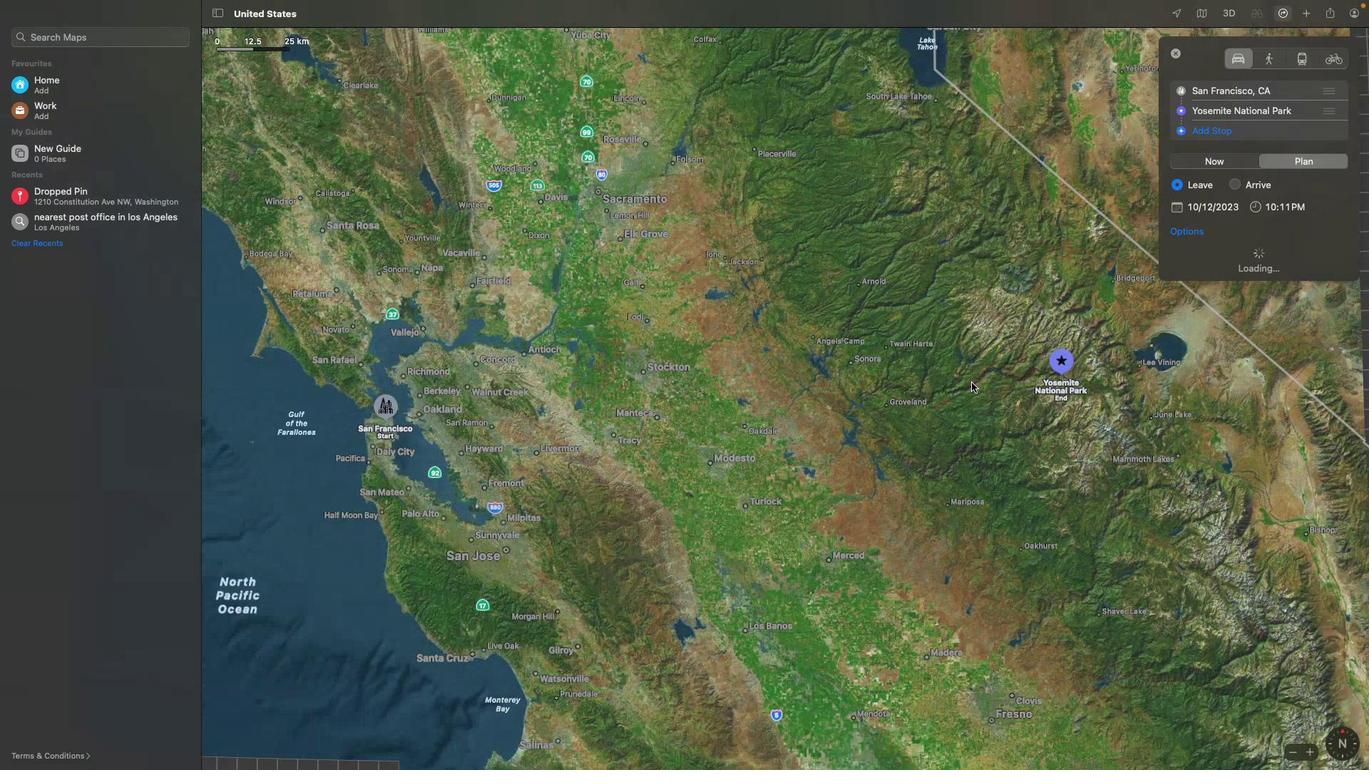 
Action: Mouse moved to (970, 383)
Screenshot: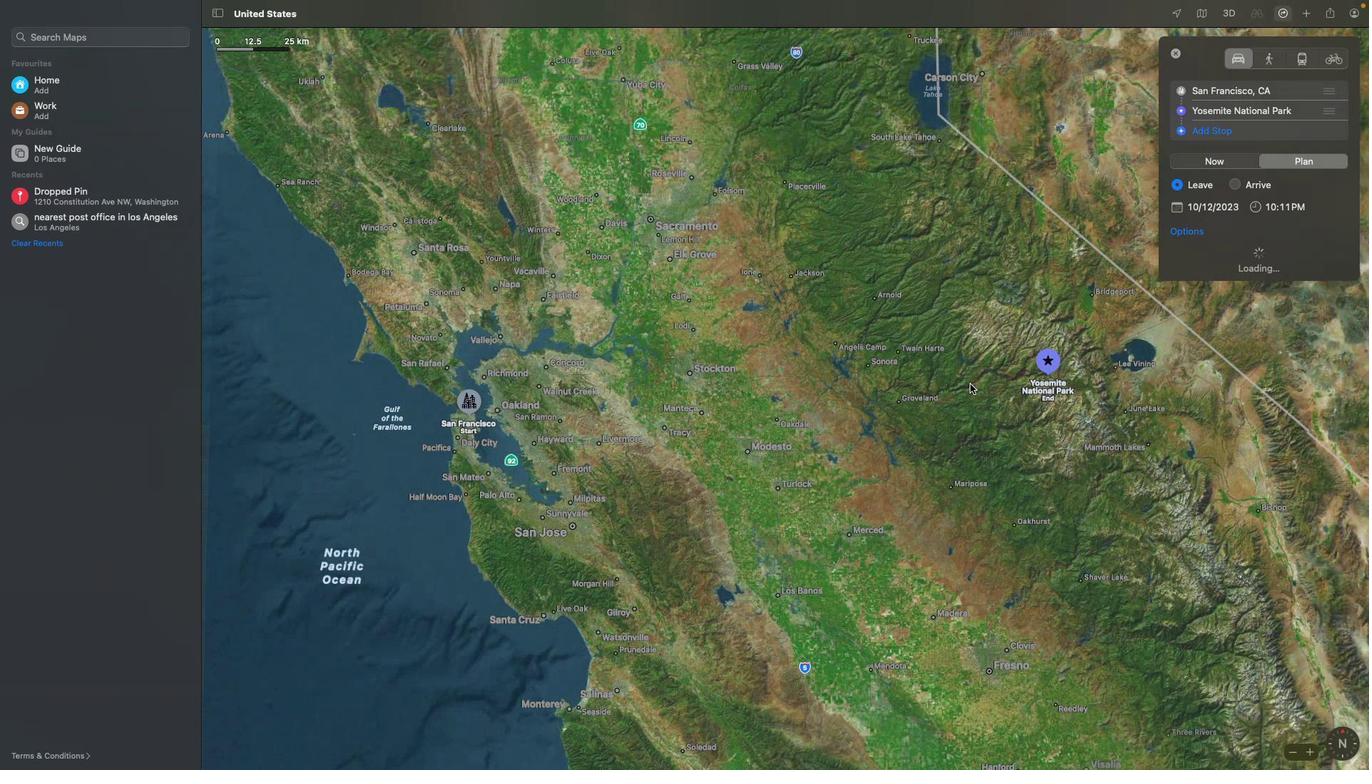 
Action: Mouse scrolled (970, 383) with delta (0, 0)
Screenshot: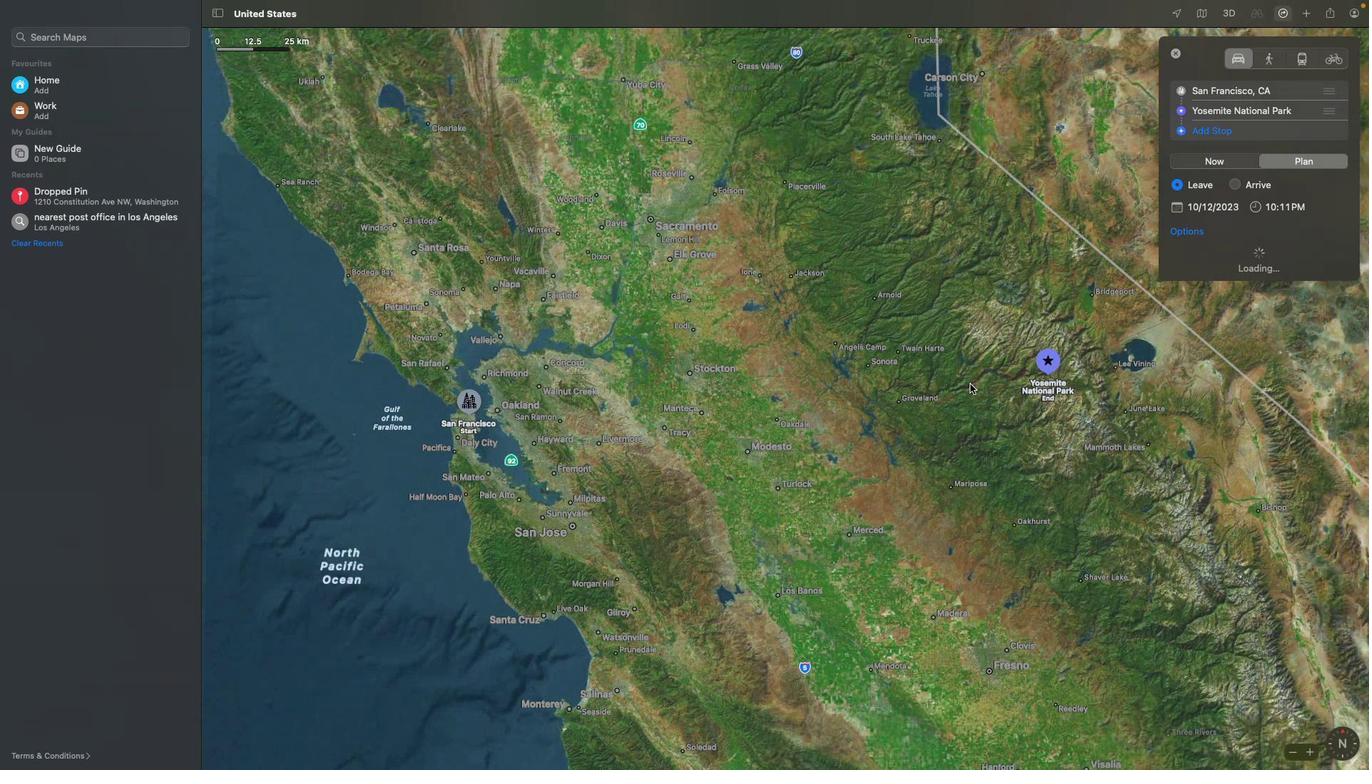
Action: Mouse scrolled (970, 383) with delta (0, 0)
Screenshot: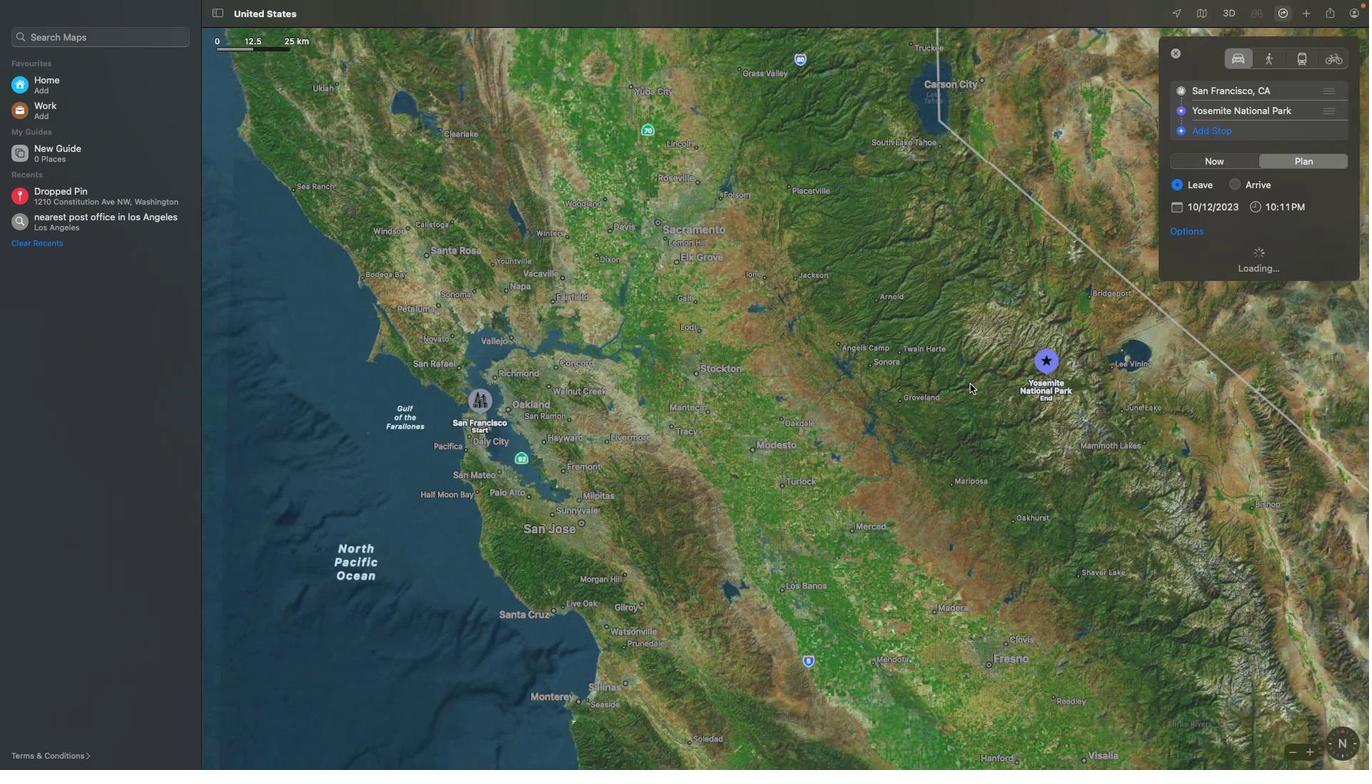
Action: Mouse scrolled (970, 383) with delta (0, -2)
Screenshot: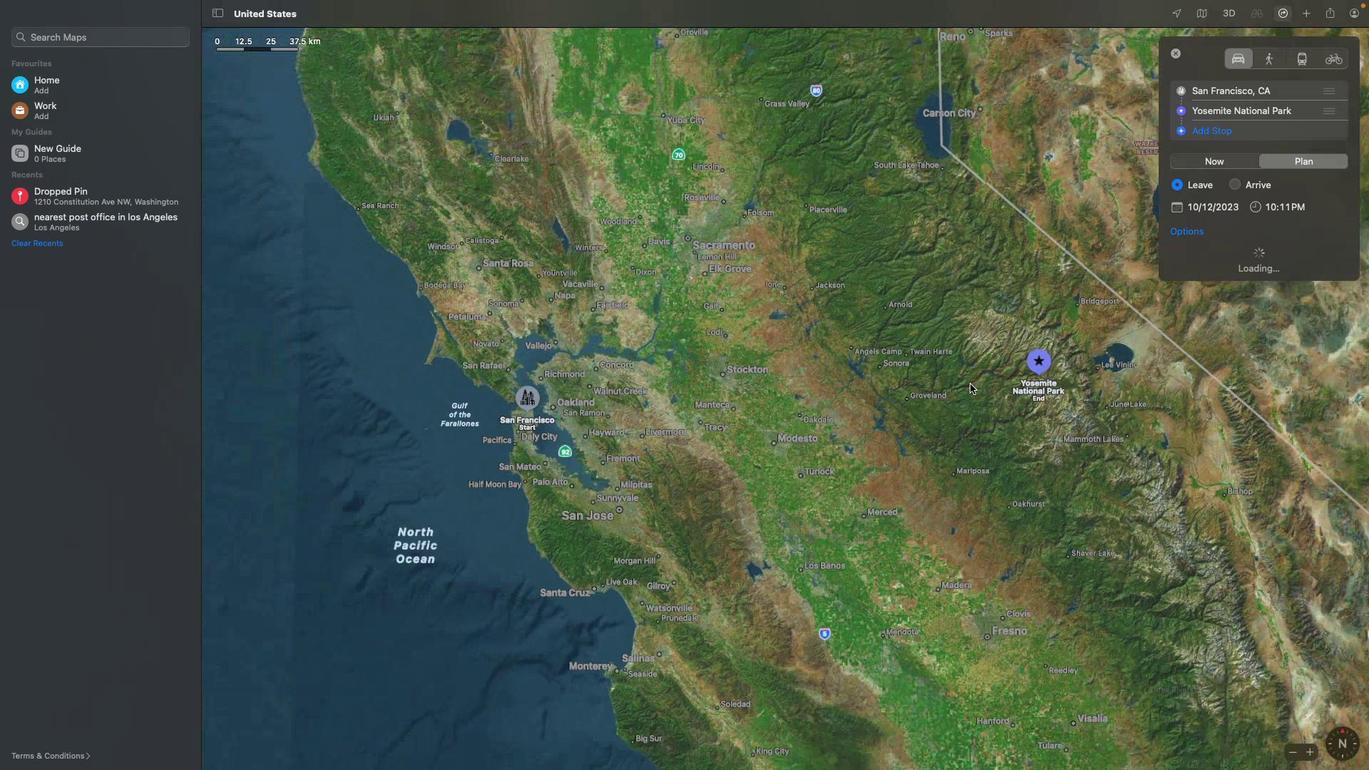 
Action: Mouse scrolled (970, 383) with delta (0, -2)
Screenshot: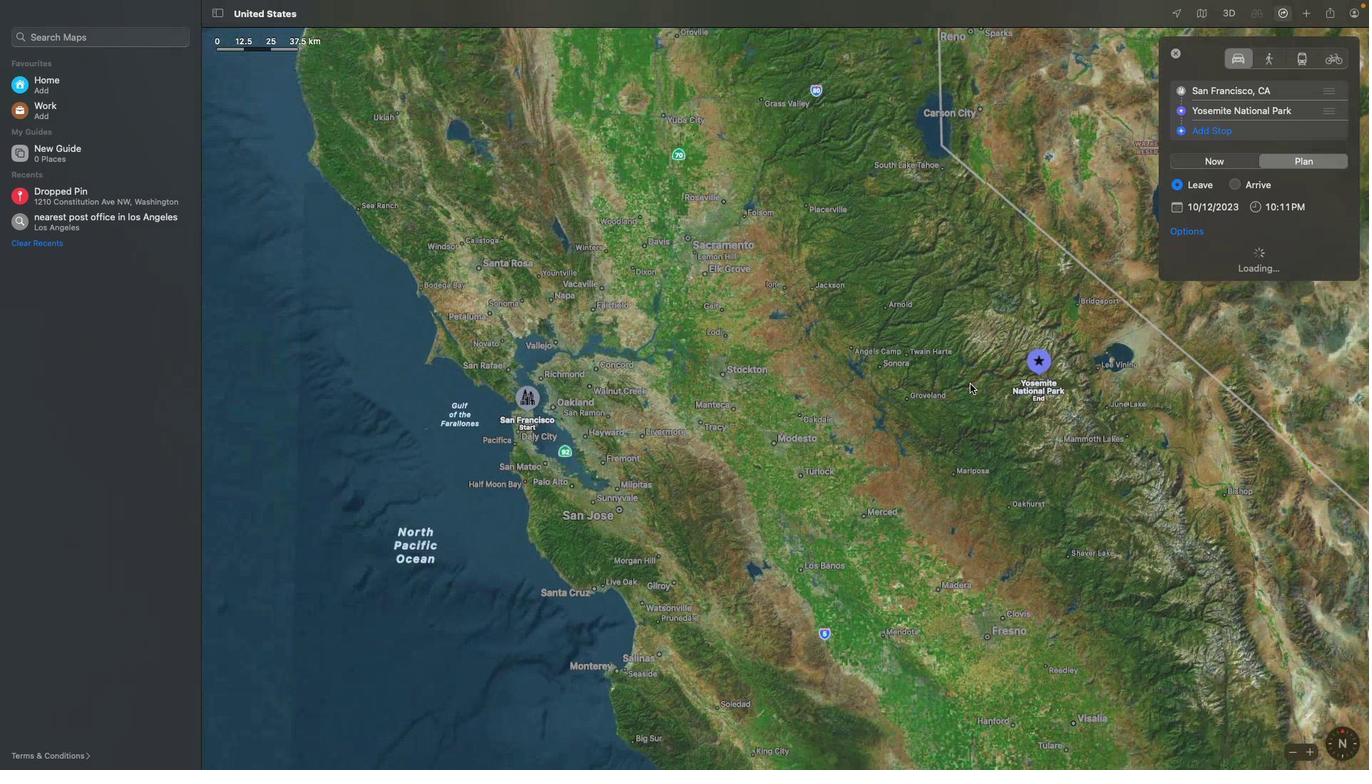 
Action: Mouse moved to (972, 383)
Screenshot: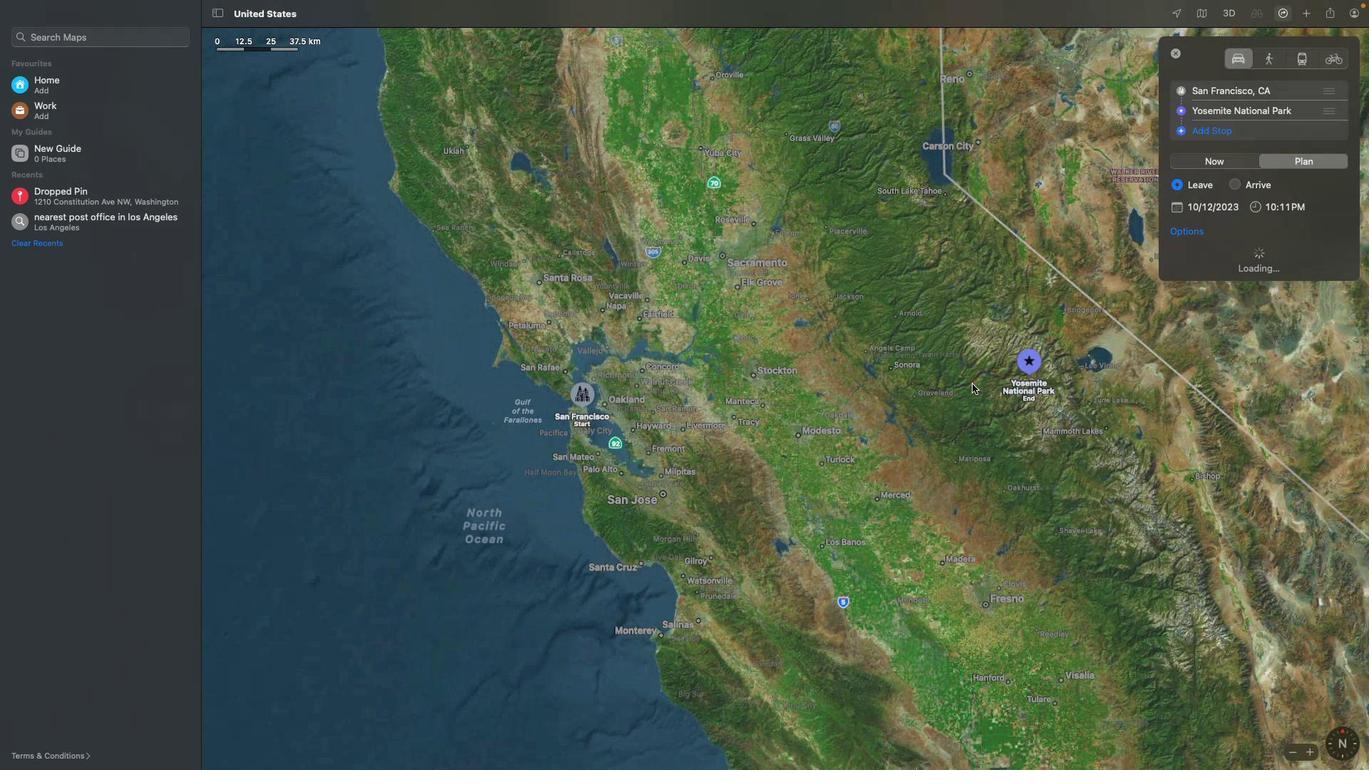 
Action: Mouse scrolled (972, 383) with delta (0, 0)
Screenshot: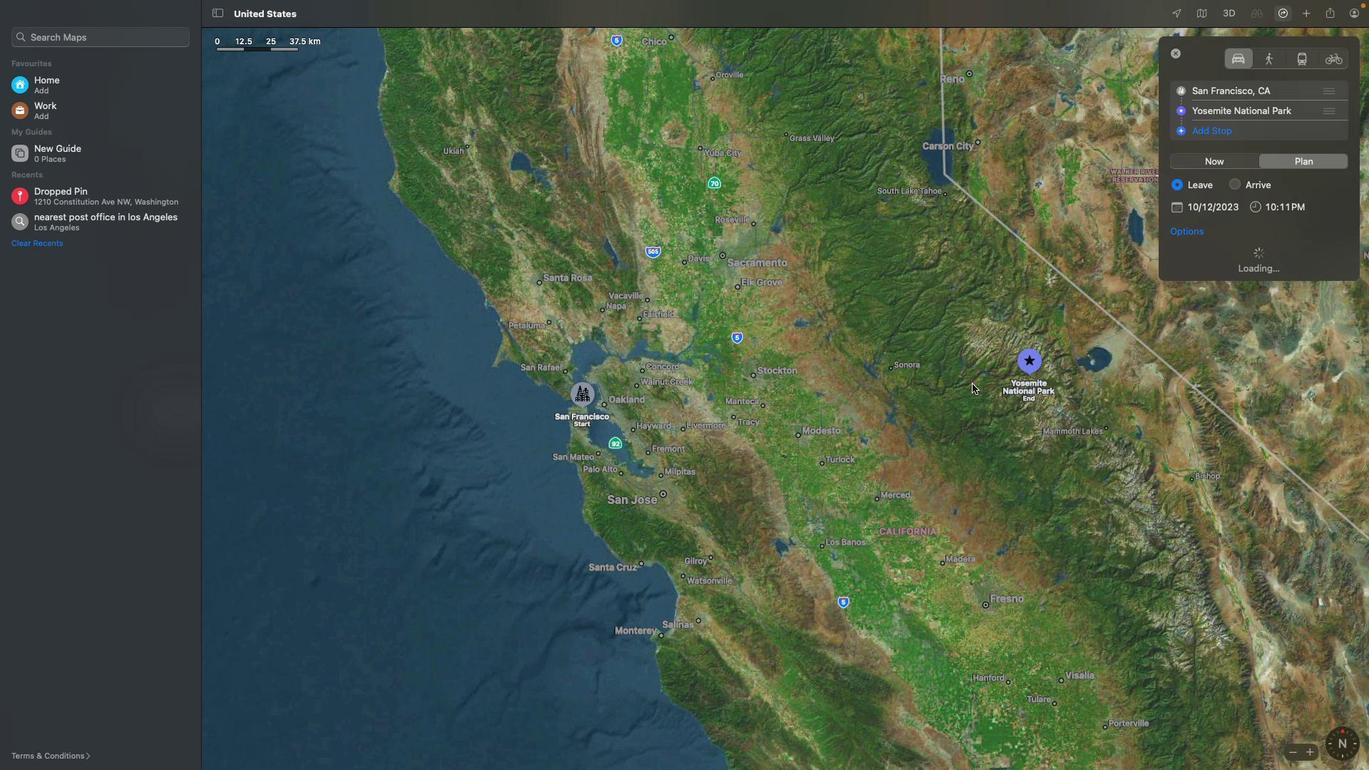 
Action: Mouse scrolled (972, 383) with delta (0, 0)
Screenshot: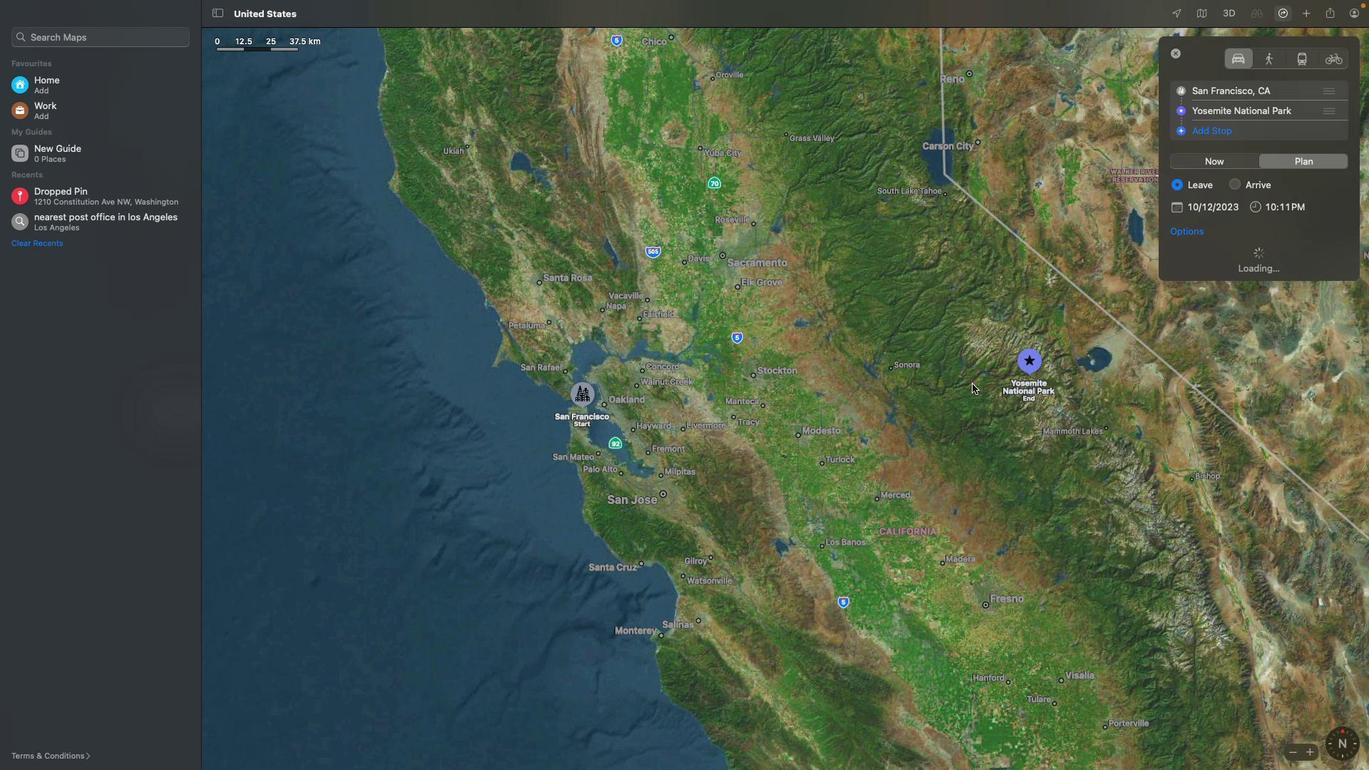 
Action: Mouse scrolled (972, 383) with delta (0, -2)
Screenshot: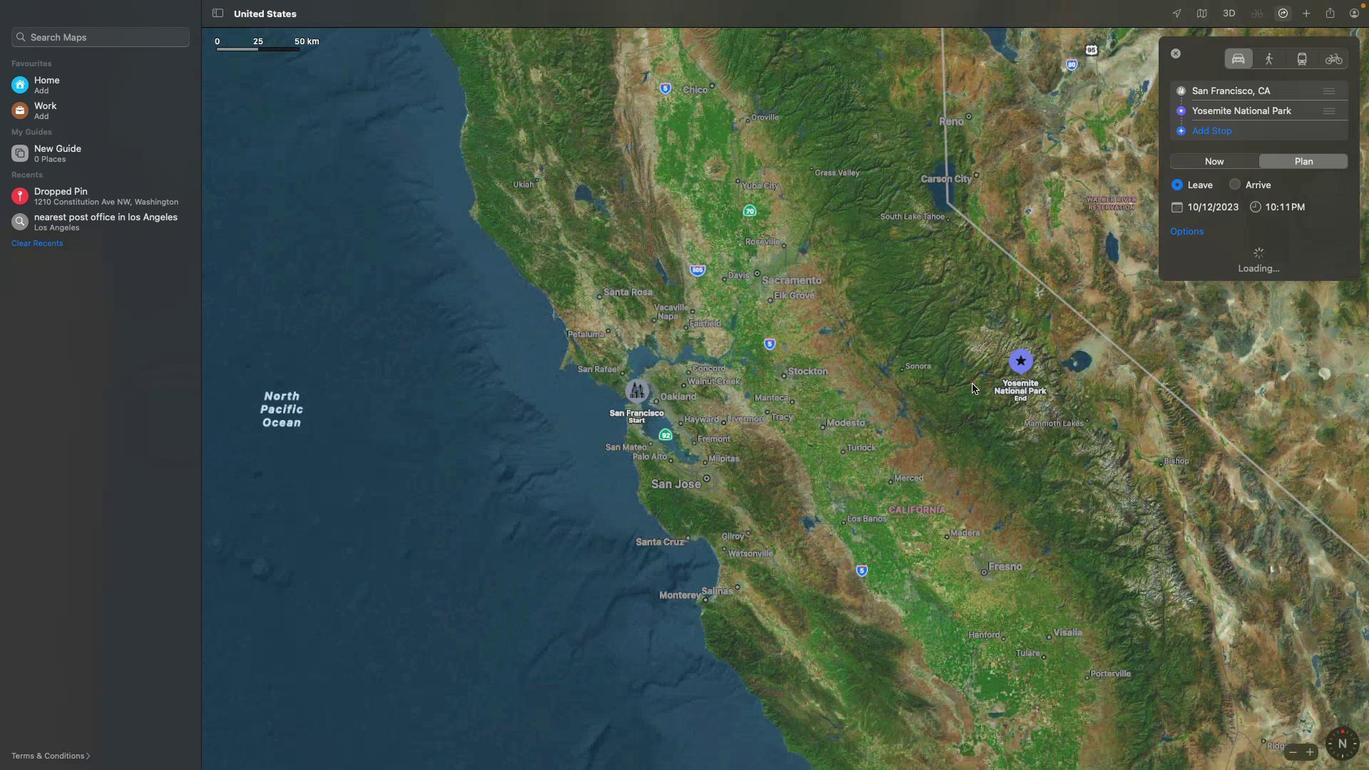
Action: Mouse scrolled (972, 383) with delta (0, -3)
Screenshot: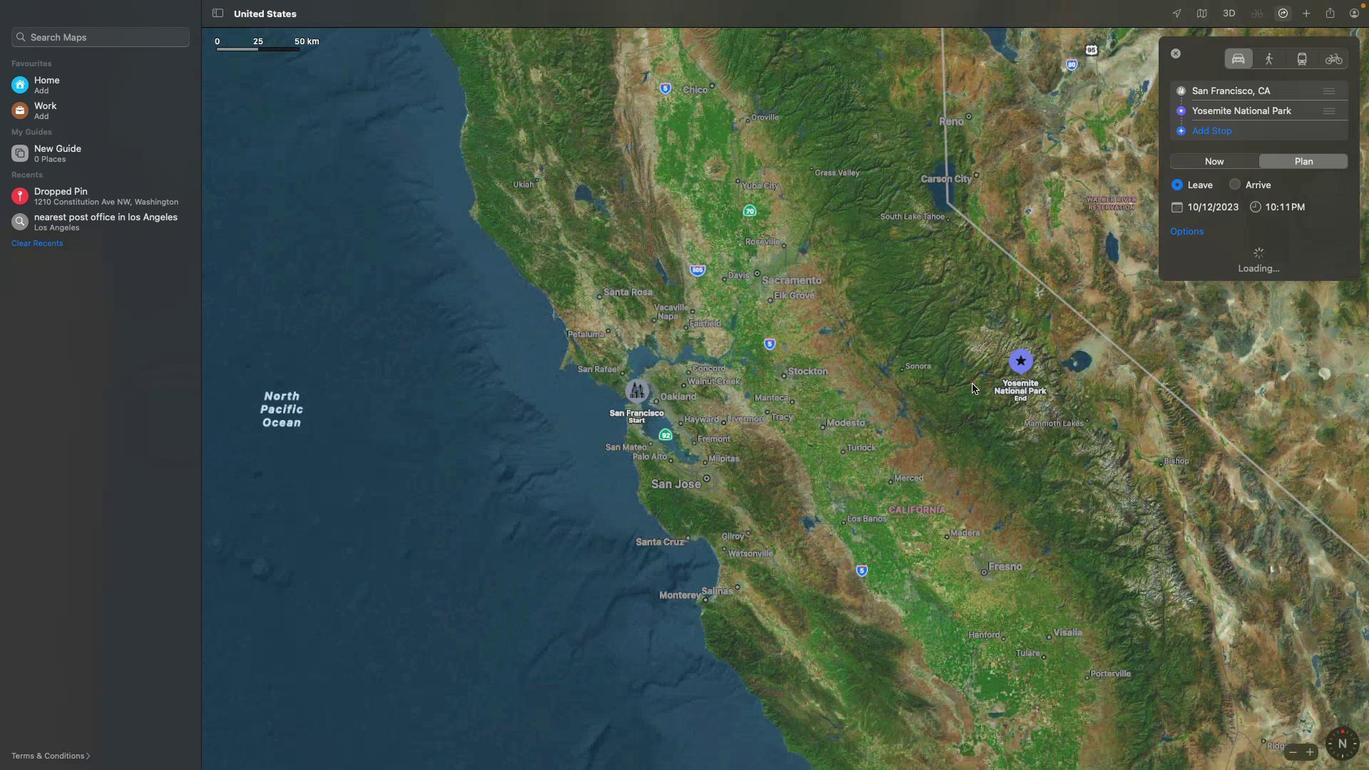 
Action: Mouse scrolled (972, 383) with delta (0, -3)
Screenshot: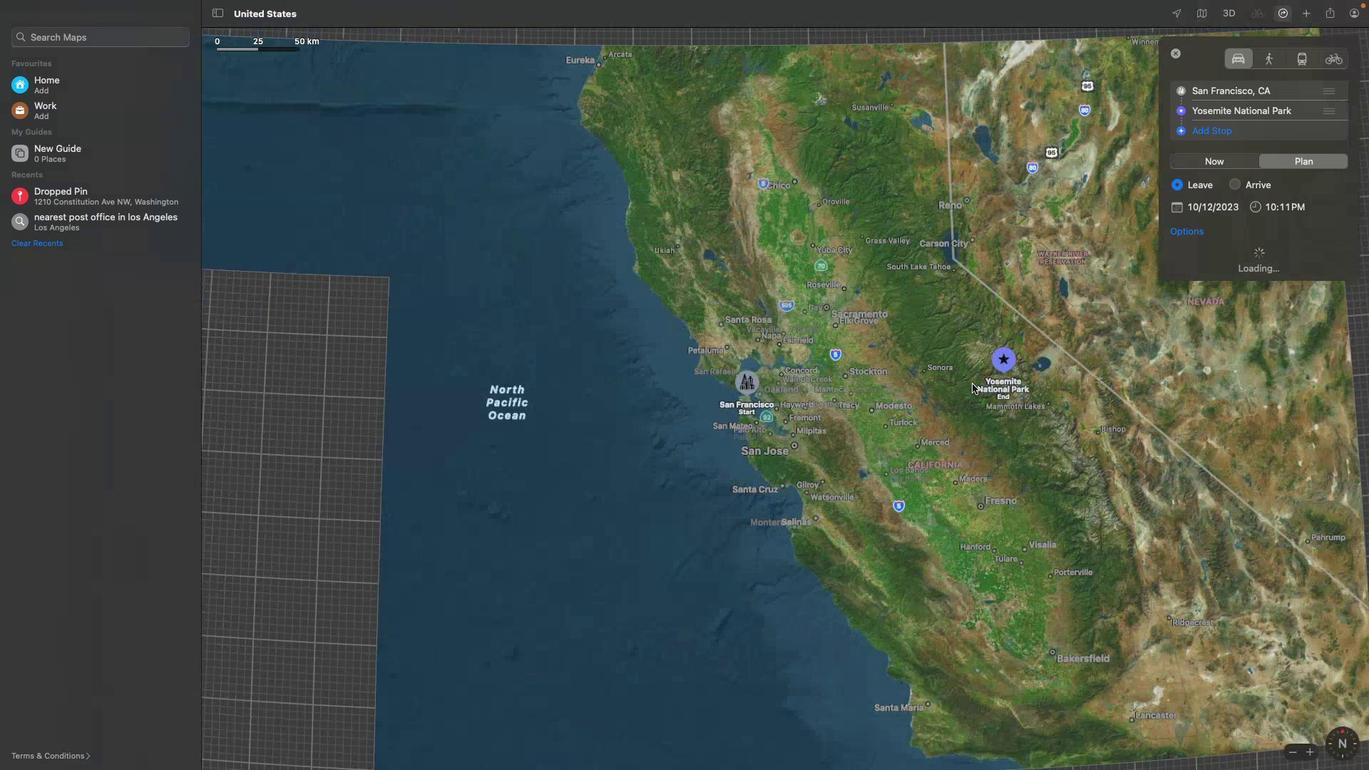 
Action: Mouse scrolled (972, 383) with delta (0, 0)
Screenshot: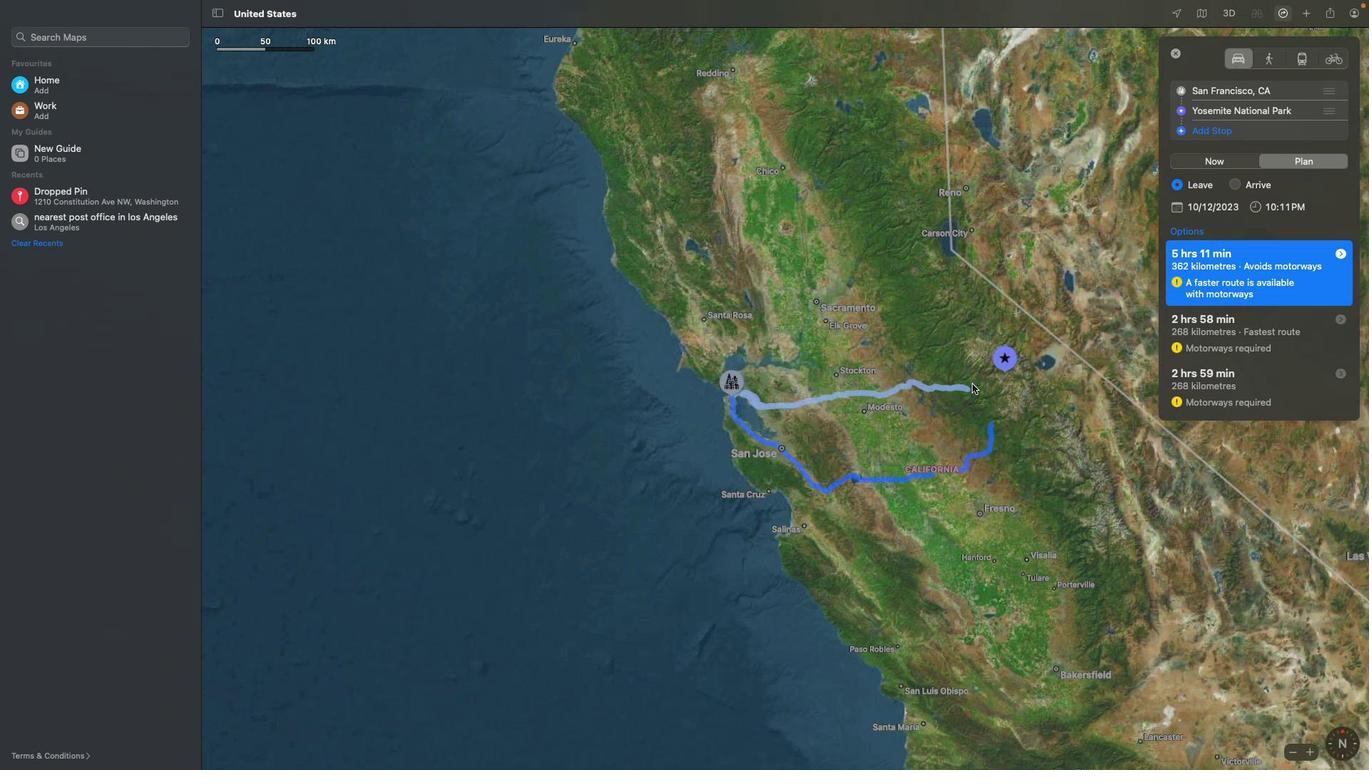
Action: Mouse scrolled (972, 383) with delta (0, 0)
Screenshot: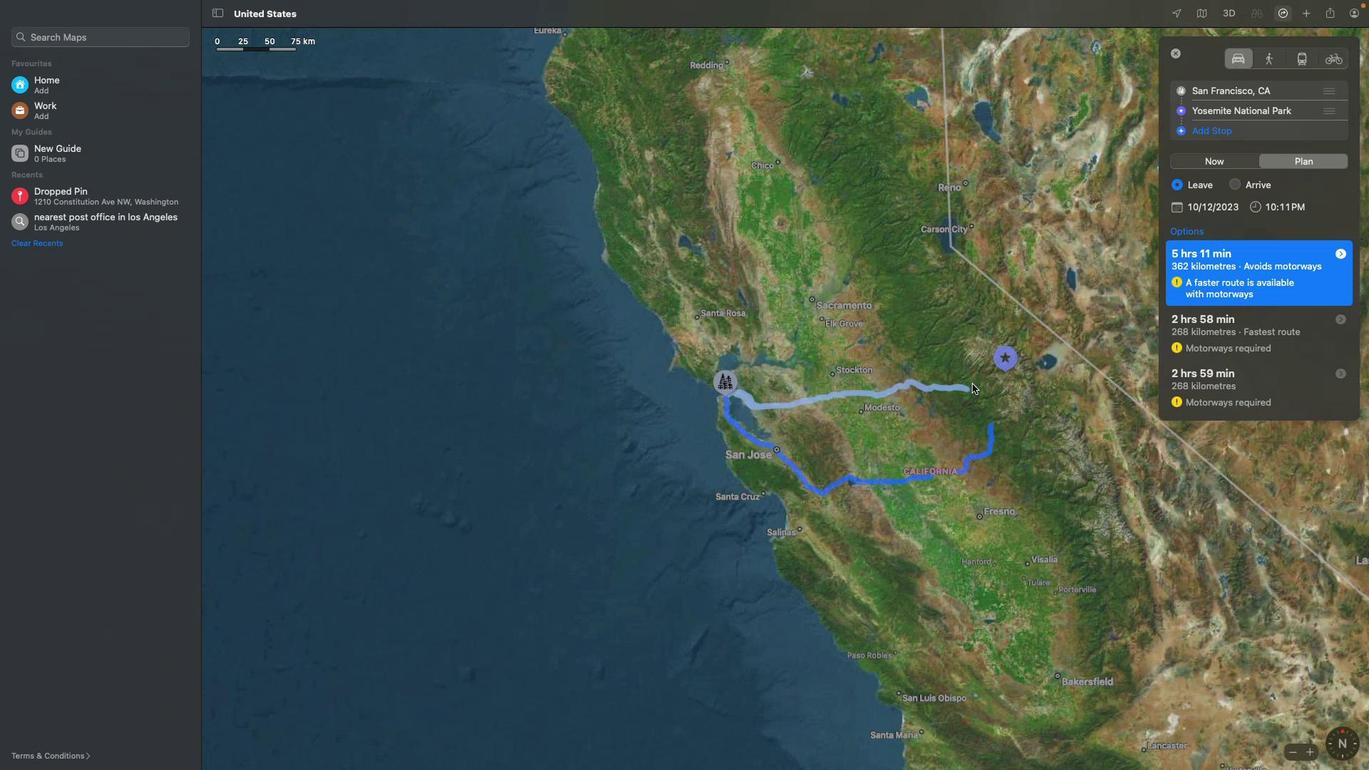 
Action: Mouse scrolled (972, 383) with delta (0, -2)
Screenshot: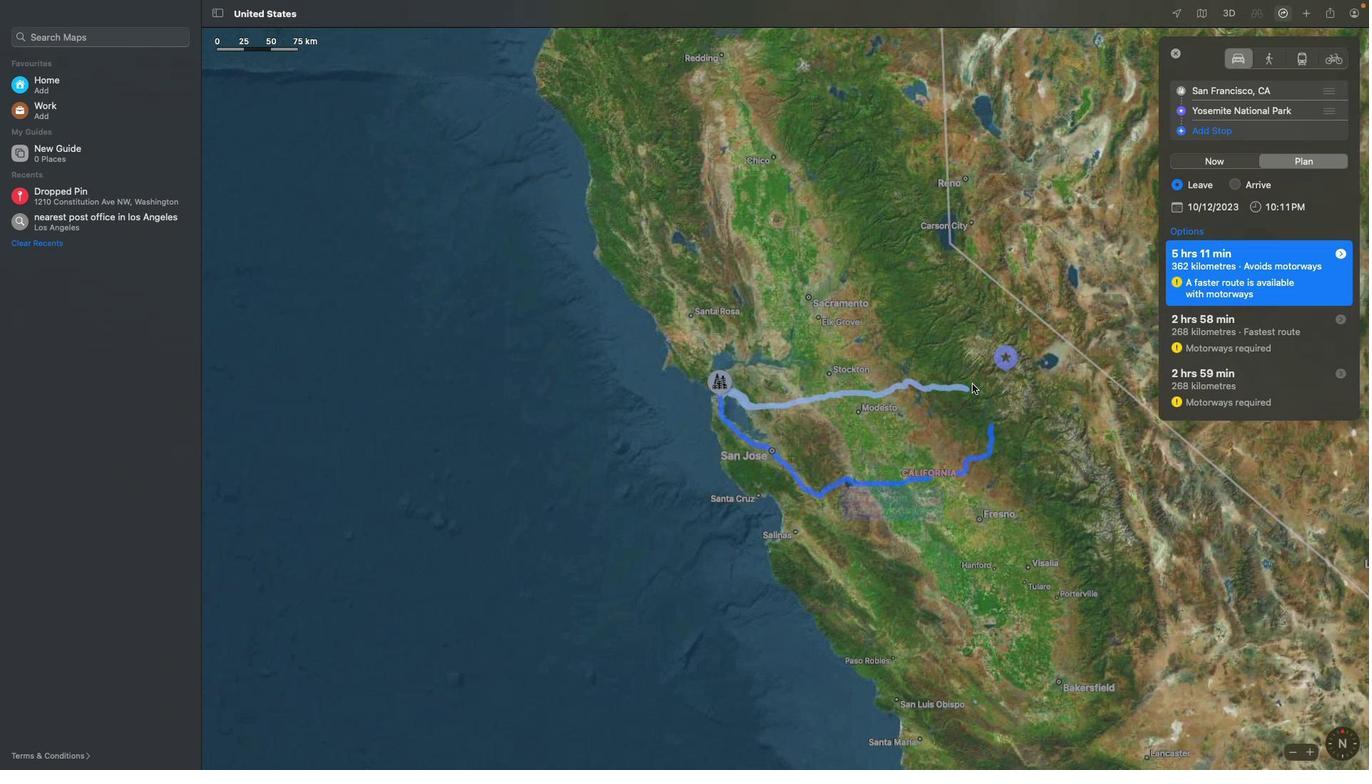 
Action: Mouse scrolled (972, 383) with delta (0, -3)
Screenshot: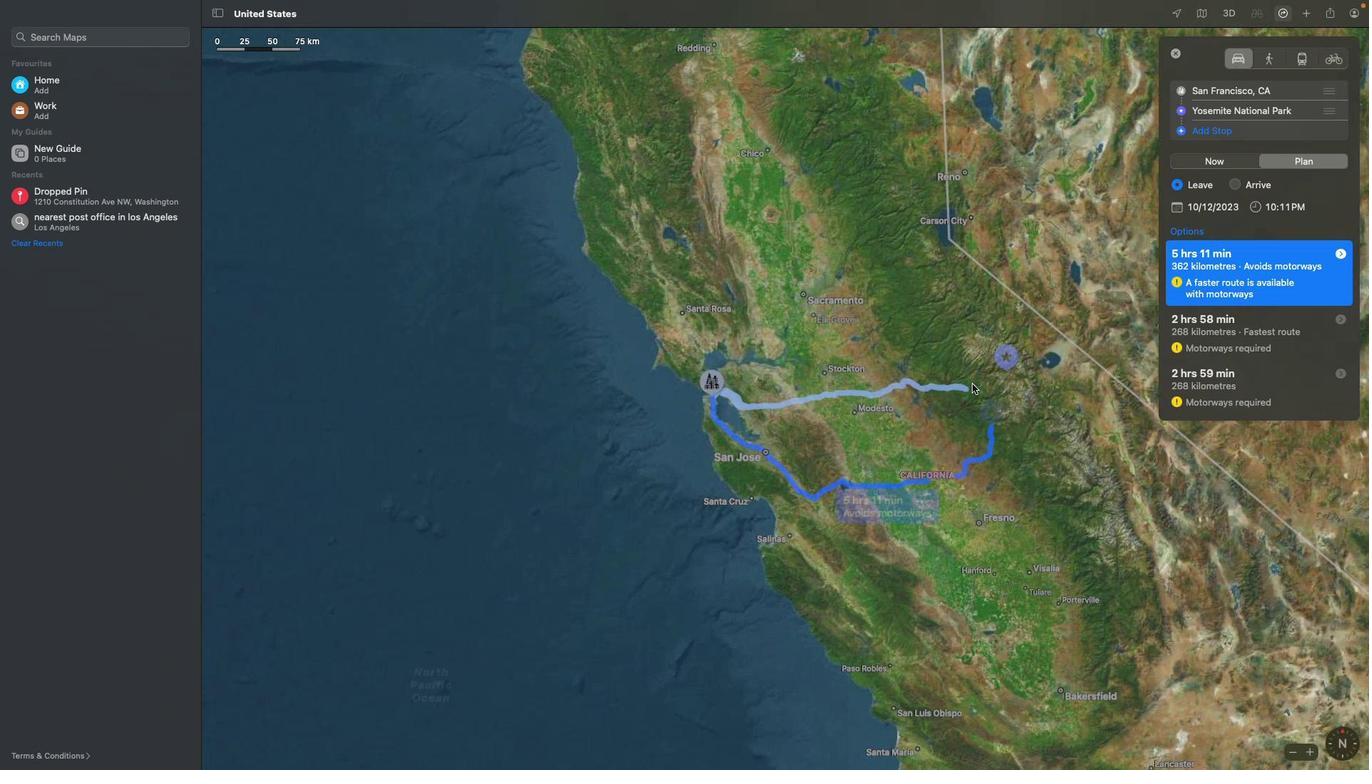 
Action: Mouse moved to (1208, 343)
Screenshot: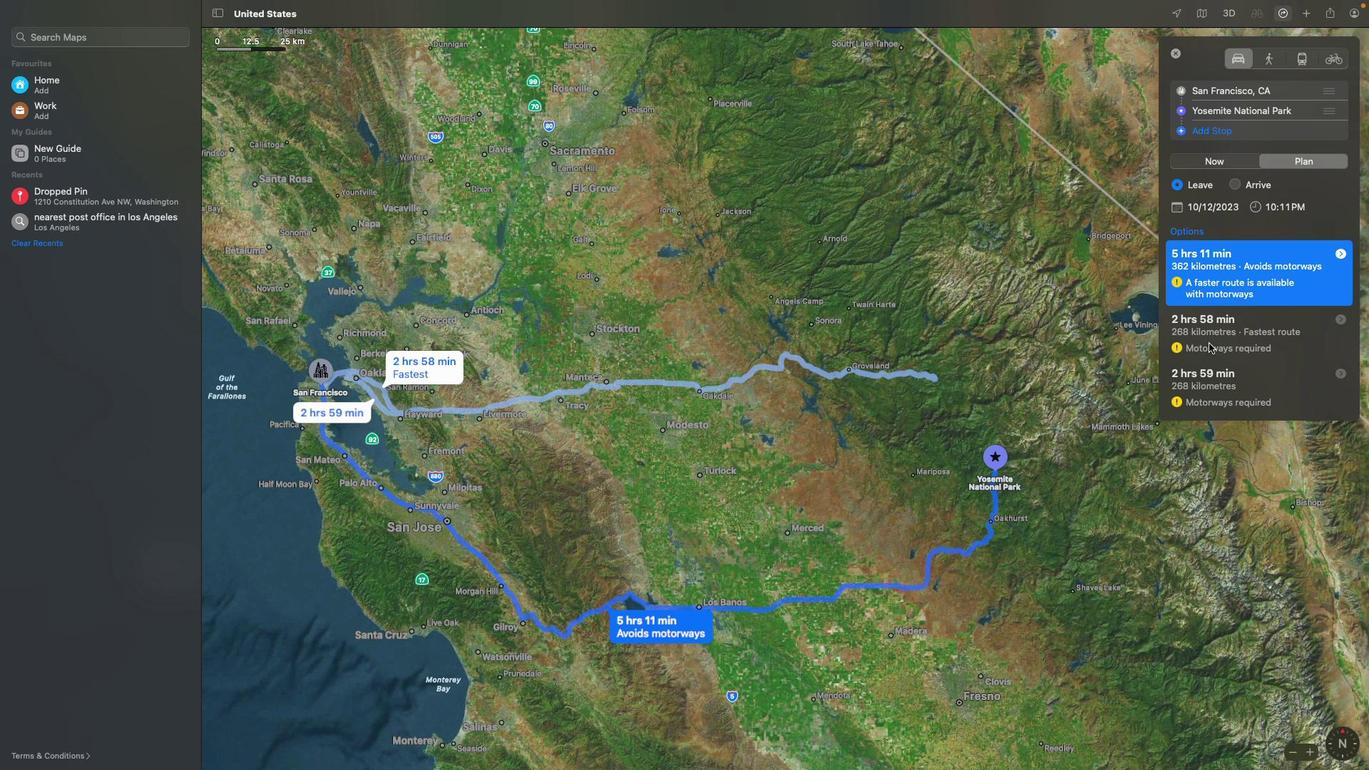 
Action: Mouse pressed left at (1208, 343)
Screenshot: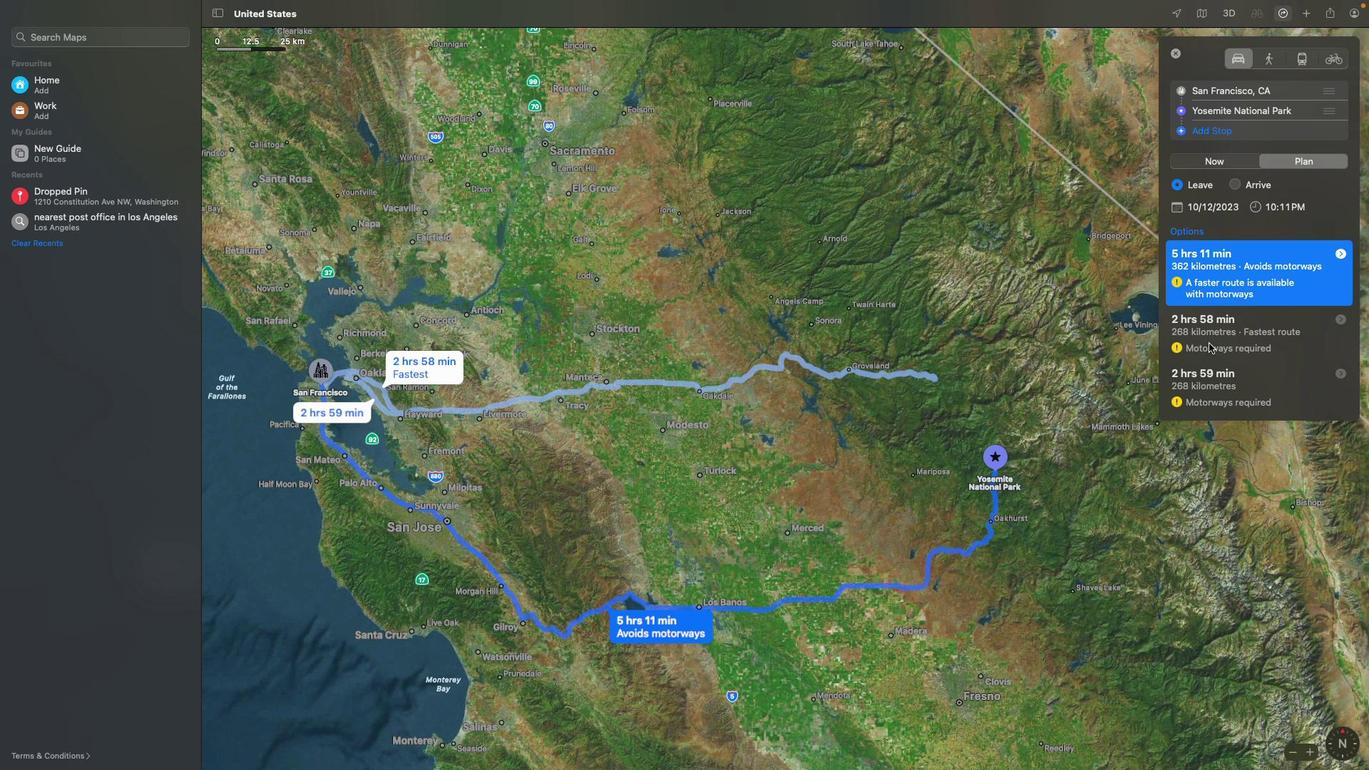 
Action: Mouse moved to (1226, 373)
Screenshot: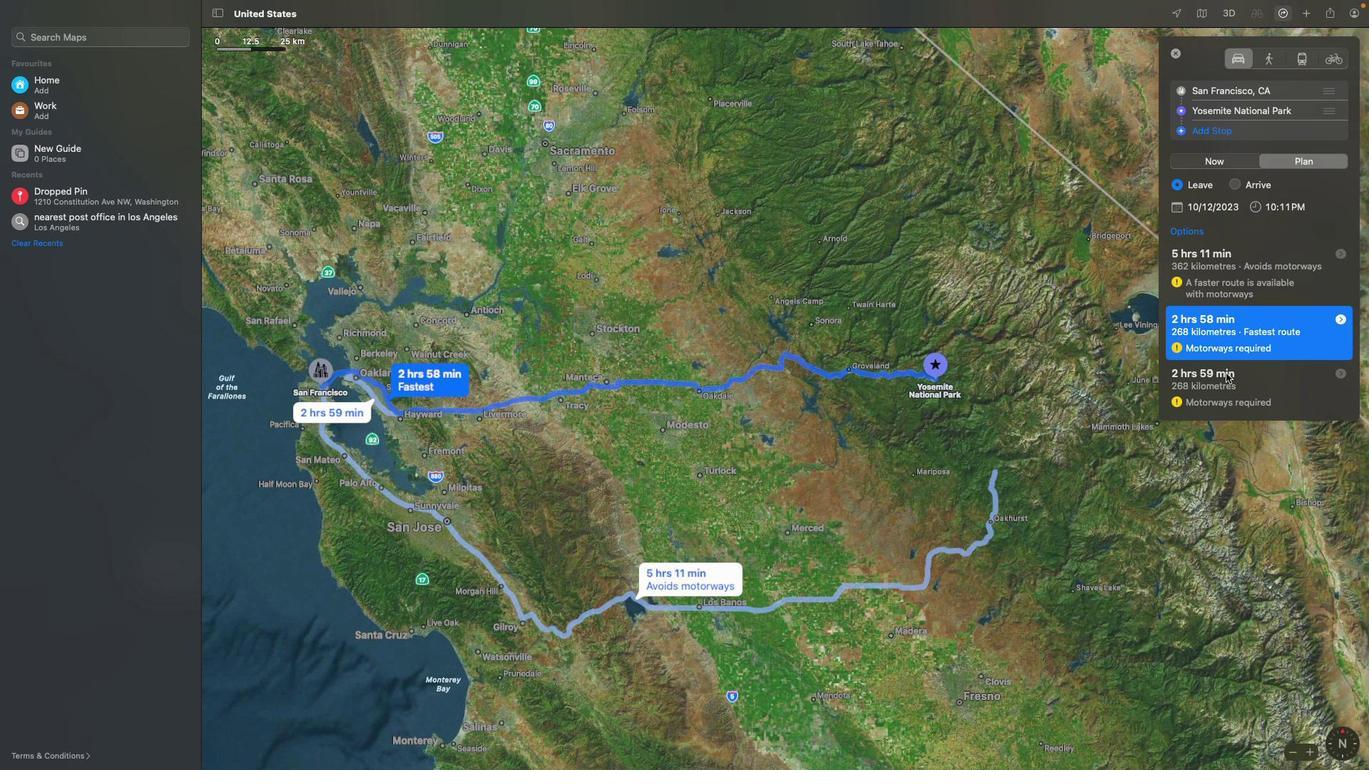
Action: Mouse pressed left at (1226, 373)
Screenshot: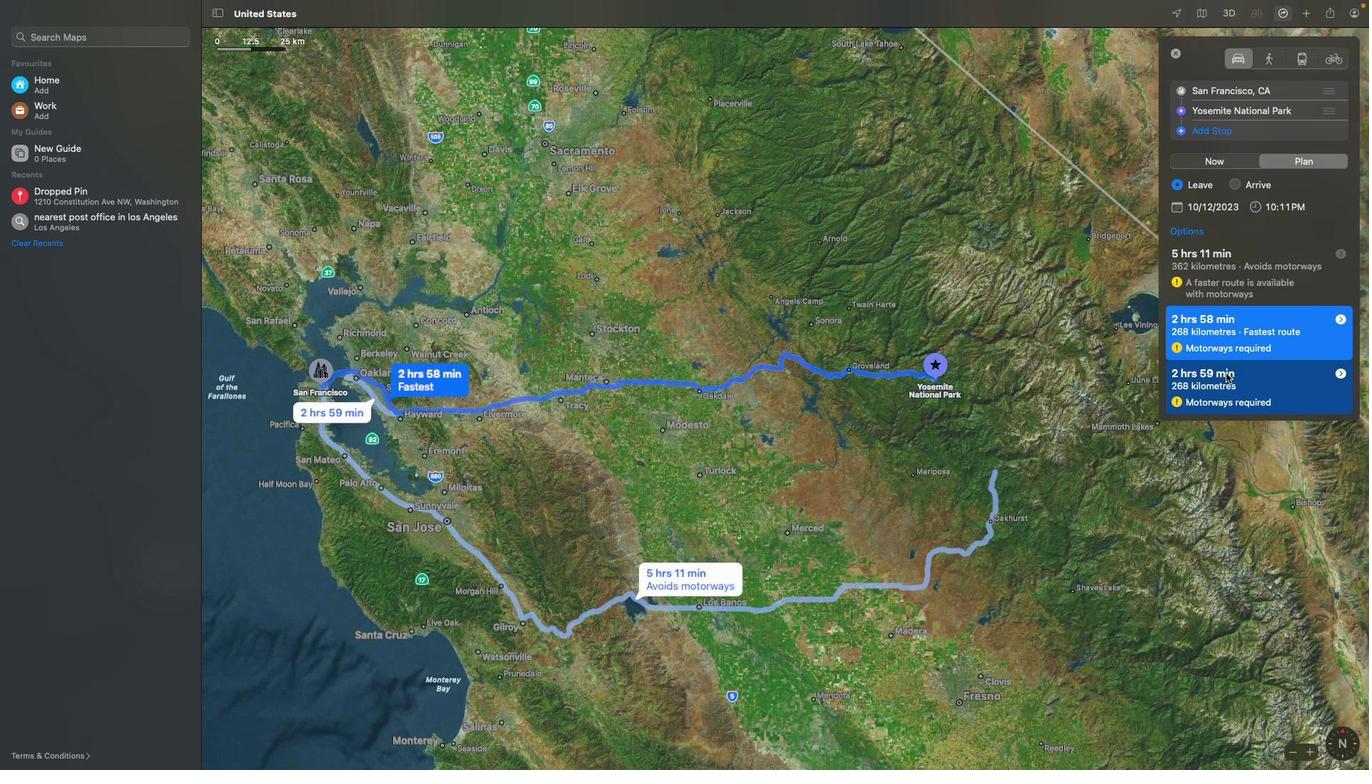 
Action: Mouse moved to (1178, 185)
Screenshot: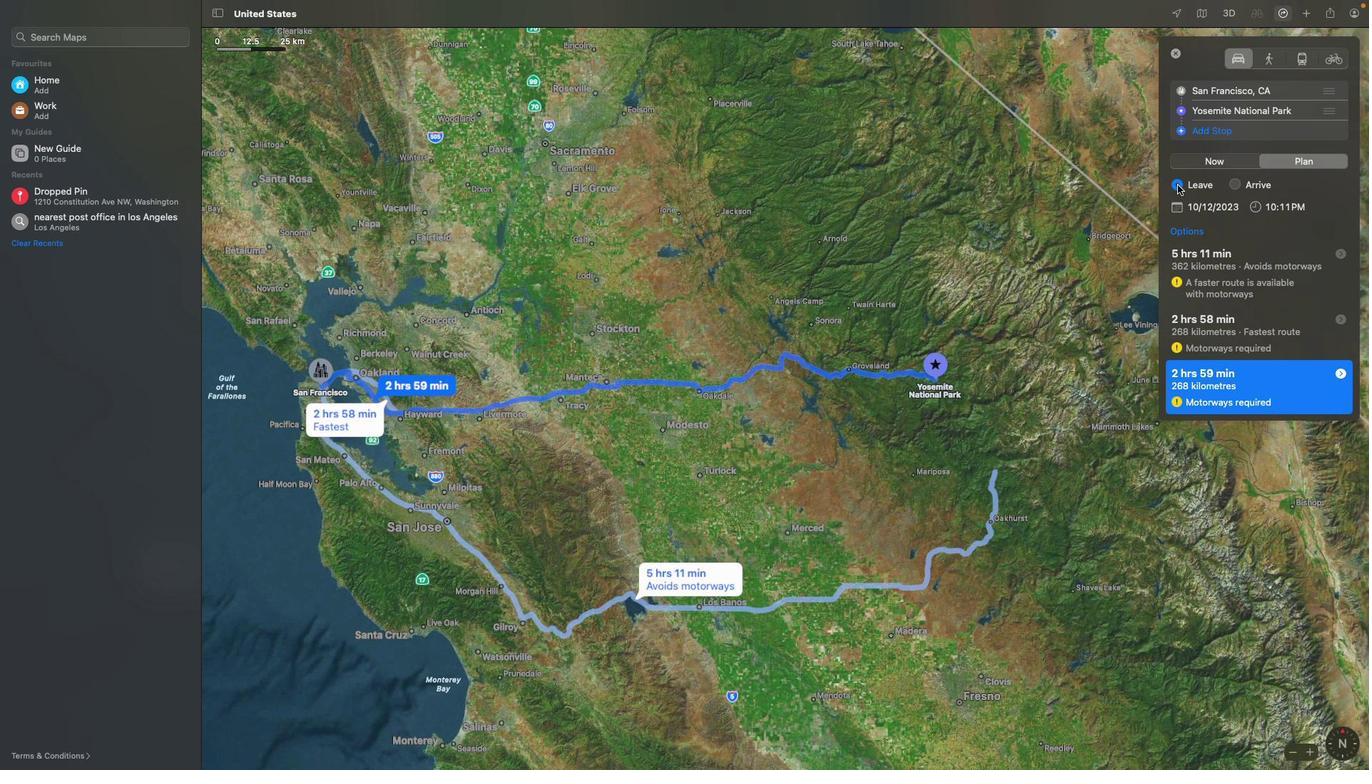 
Action: Mouse pressed left at (1178, 185)
Screenshot: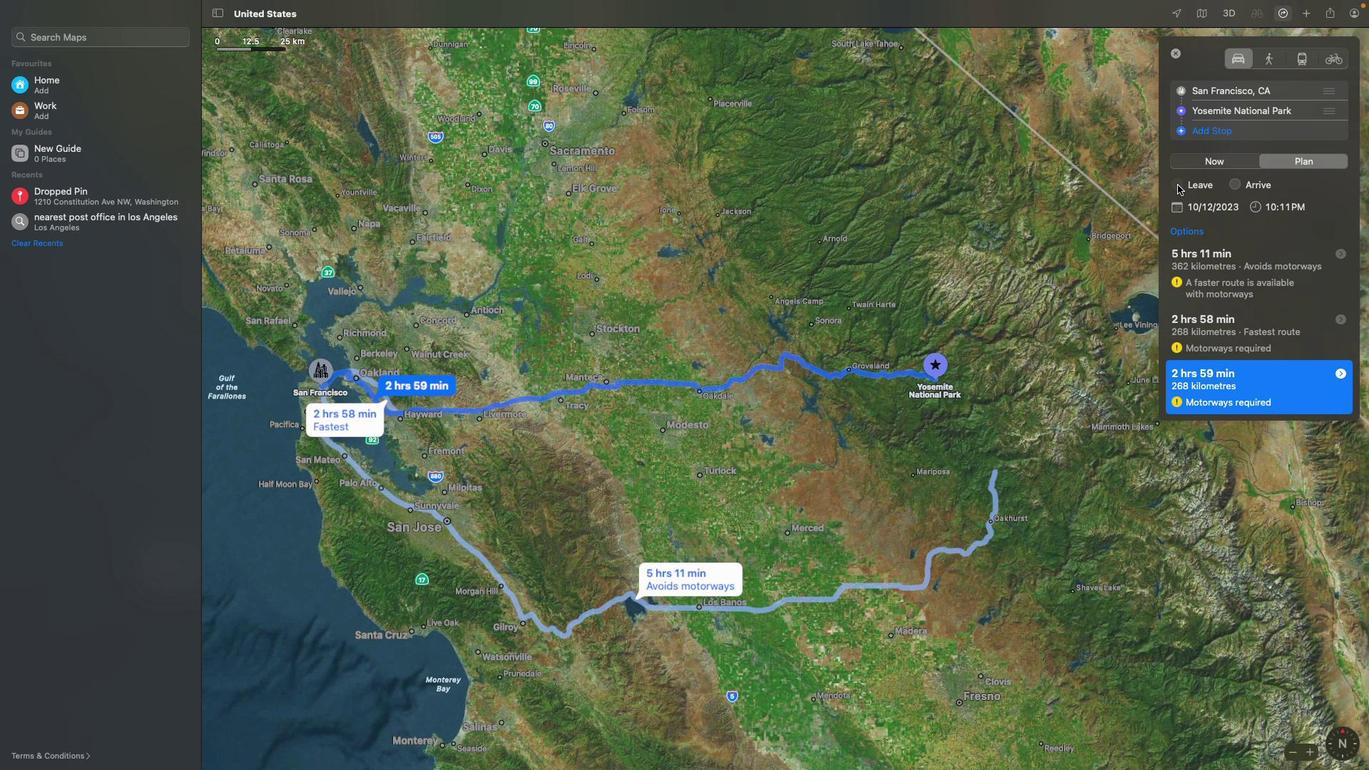 
Action: Mouse moved to (1238, 184)
Screenshot: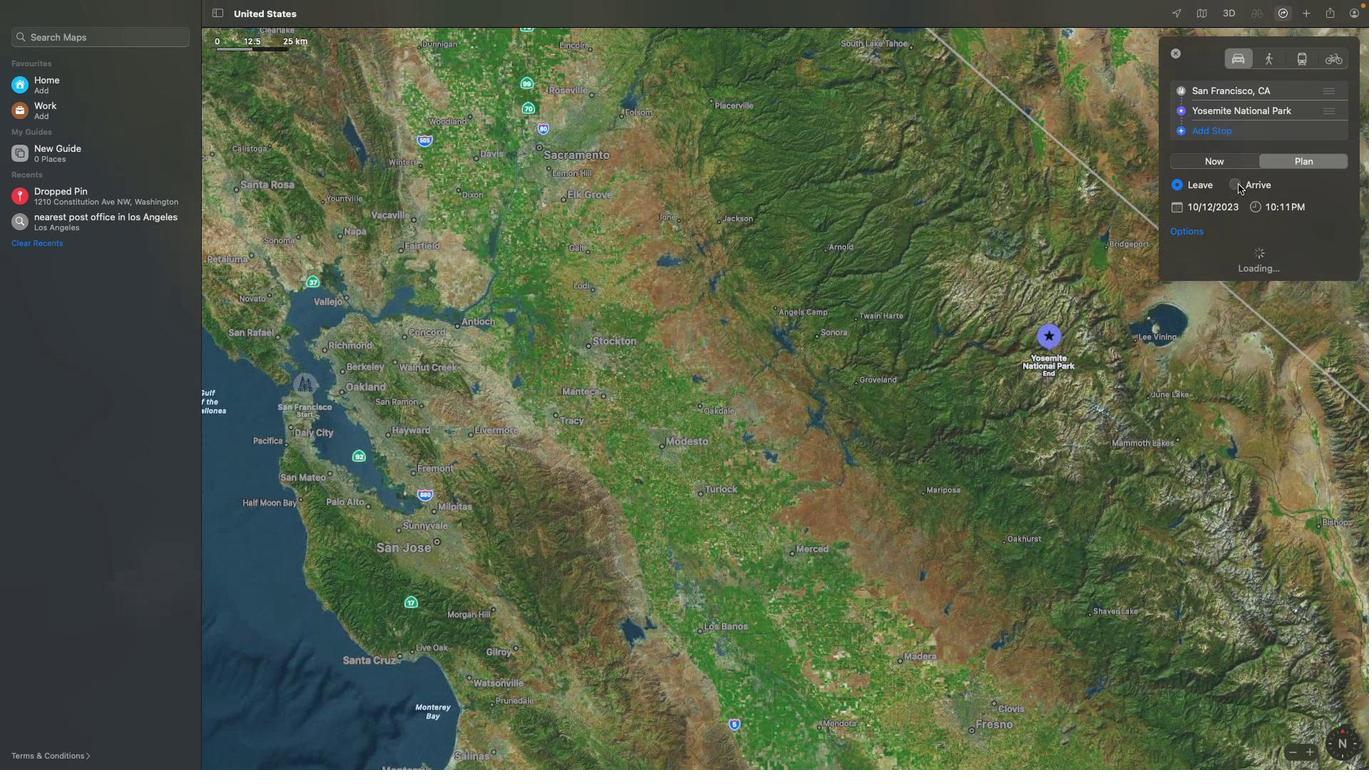 
Action: Mouse pressed left at (1238, 184)
Screenshot: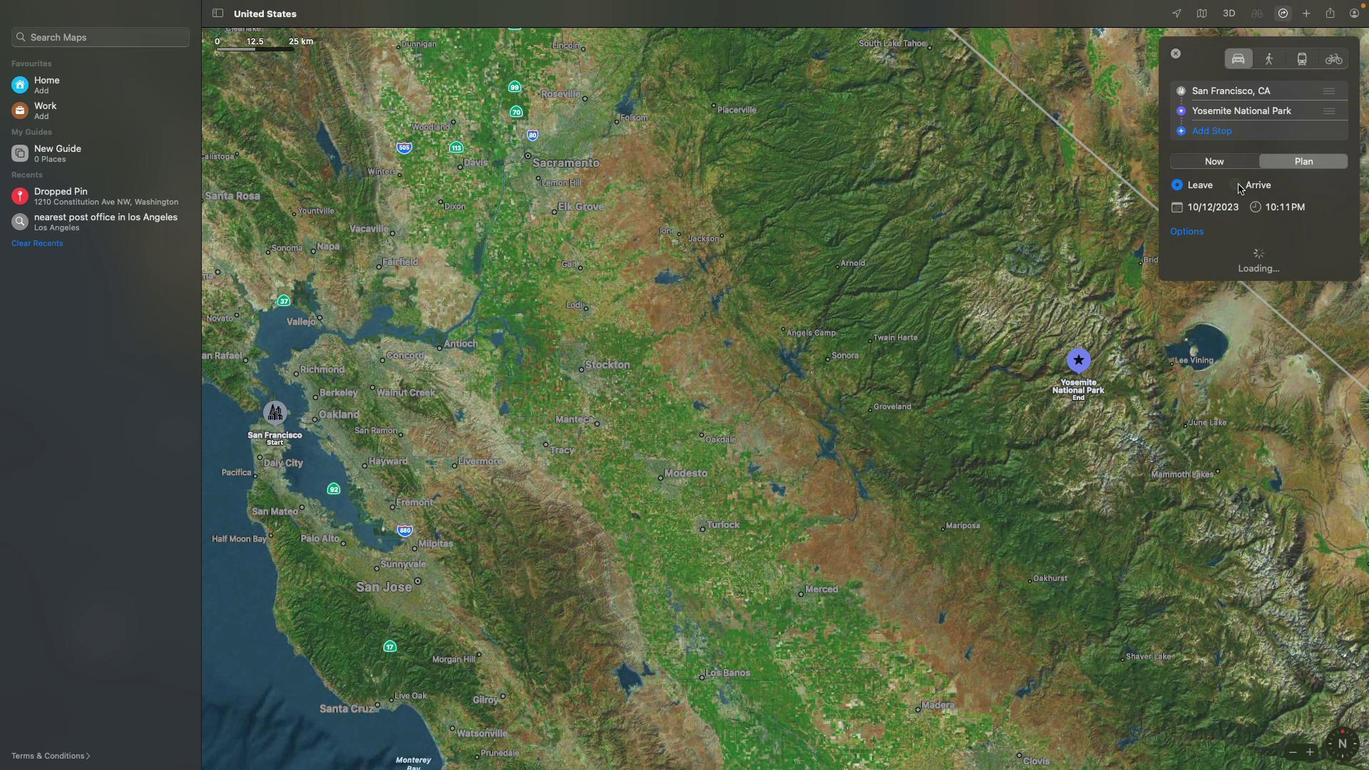 
